 Task: Look for space in Kota Kinabalu, Malaysia from 4th September, 2023 to 10th September, 2023 for 1 adult in price range Rs.9000 to Rs.17000. Place can be private room with 1  bedroom having 1 bed and 1 bathroom. Property type can be house, flat, guest house, hotel. Booking option can be shelf check-in. Required host language is English.
Action: Mouse moved to (457, 98)
Screenshot: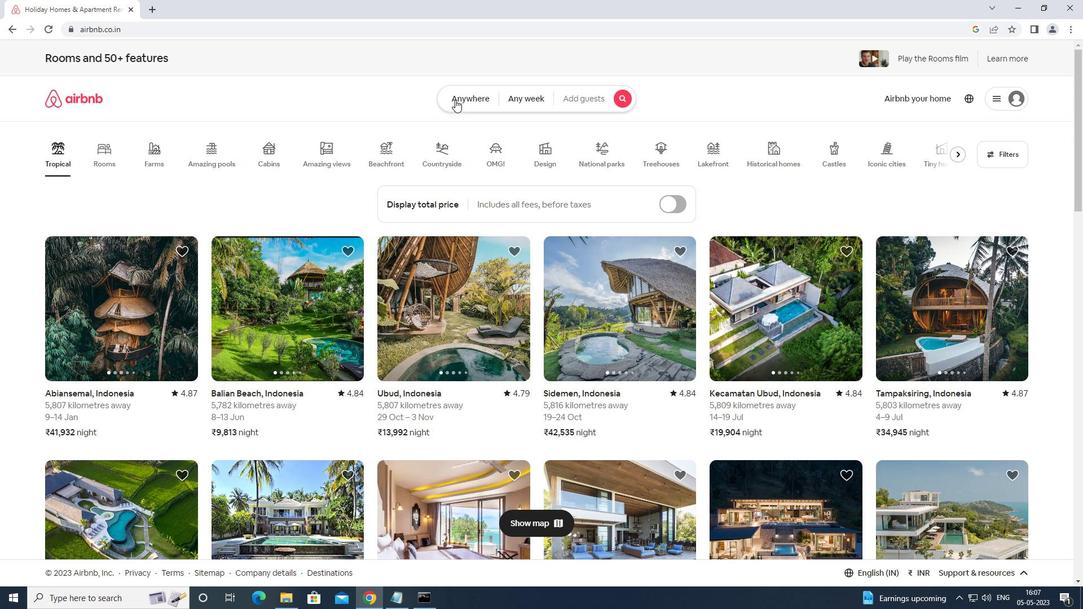 
Action: Mouse pressed left at (457, 98)
Screenshot: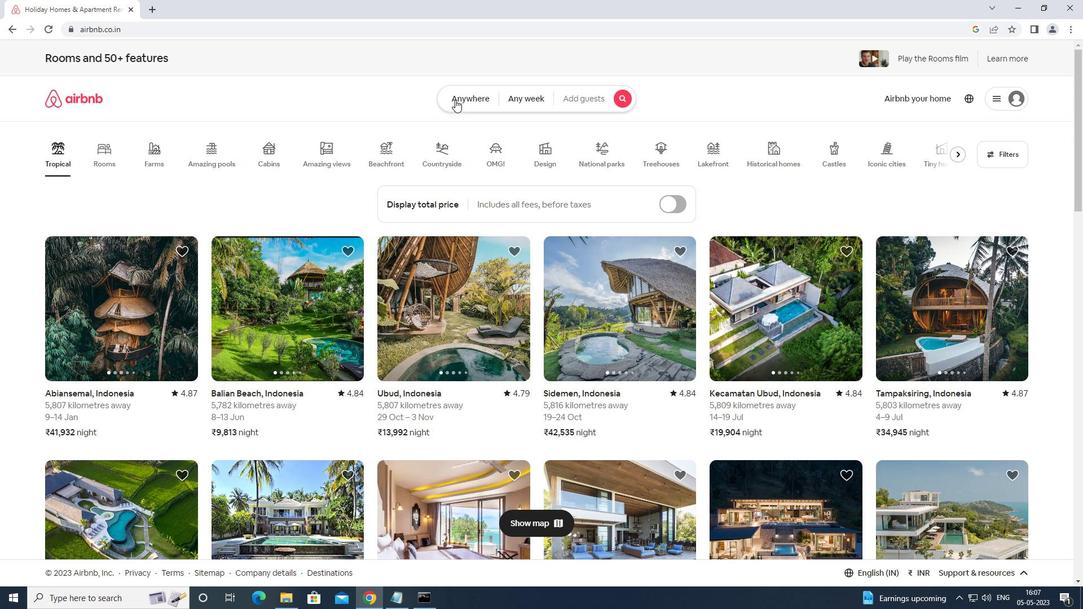 
Action: Mouse moved to (363, 136)
Screenshot: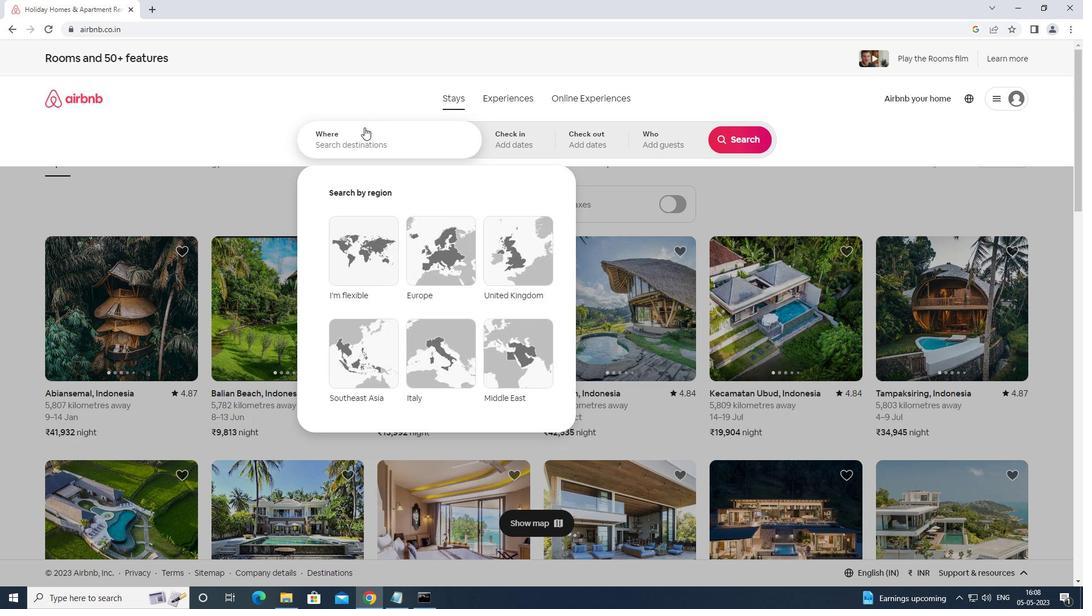 
Action: Mouse pressed left at (363, 136)
Screenshot: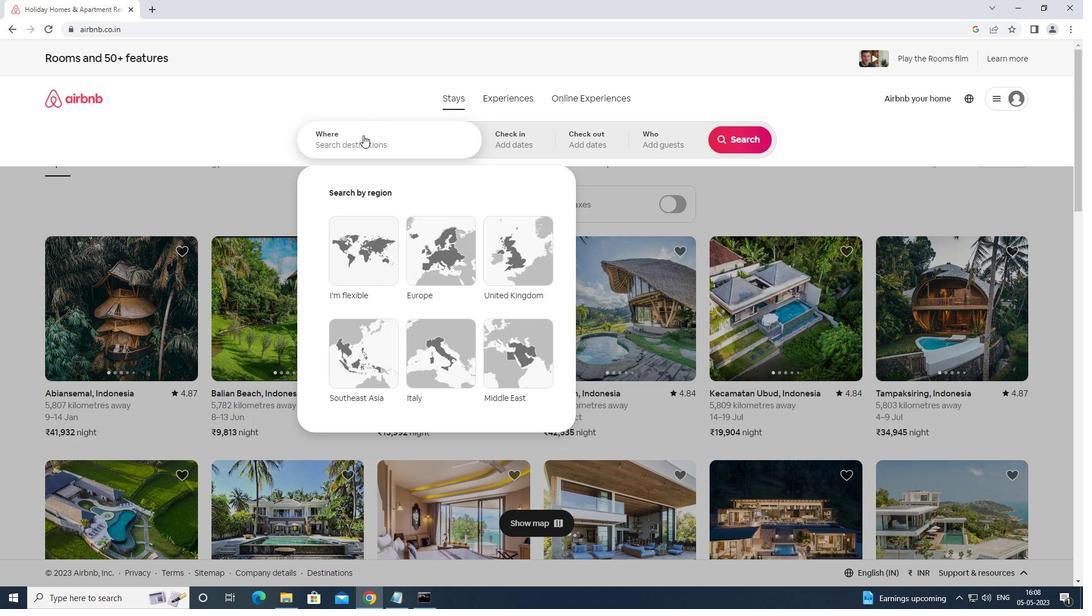 
Action: Mouse moved to (329, 164)
Screenshot: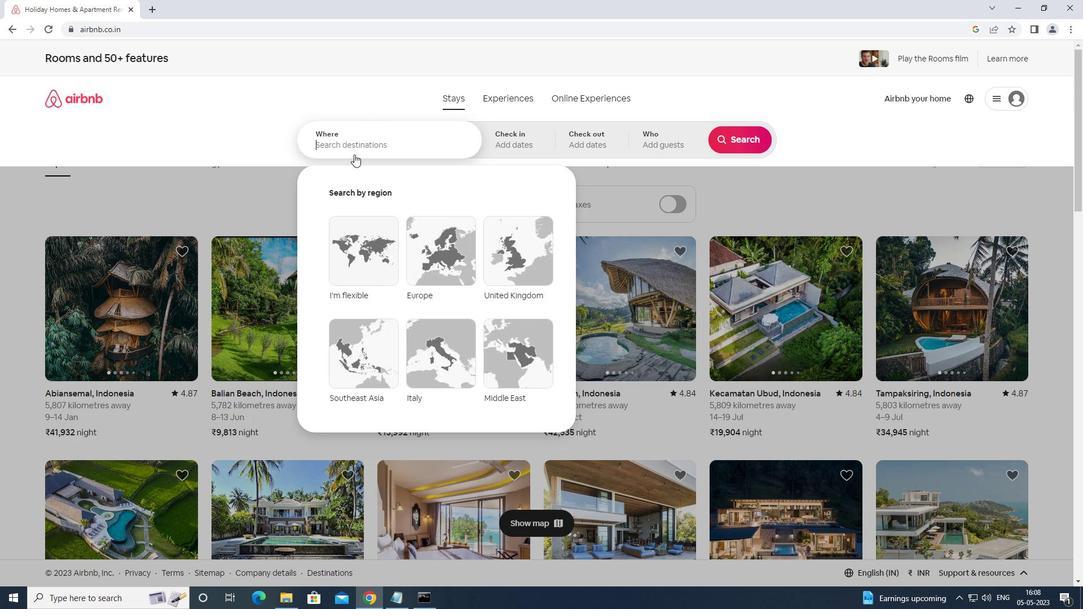 
Action: Key pressed <Key.shift>KOTA<Key.space>KINABALU<Key.space>MALAUSIA<Key.enter>
Screenshot: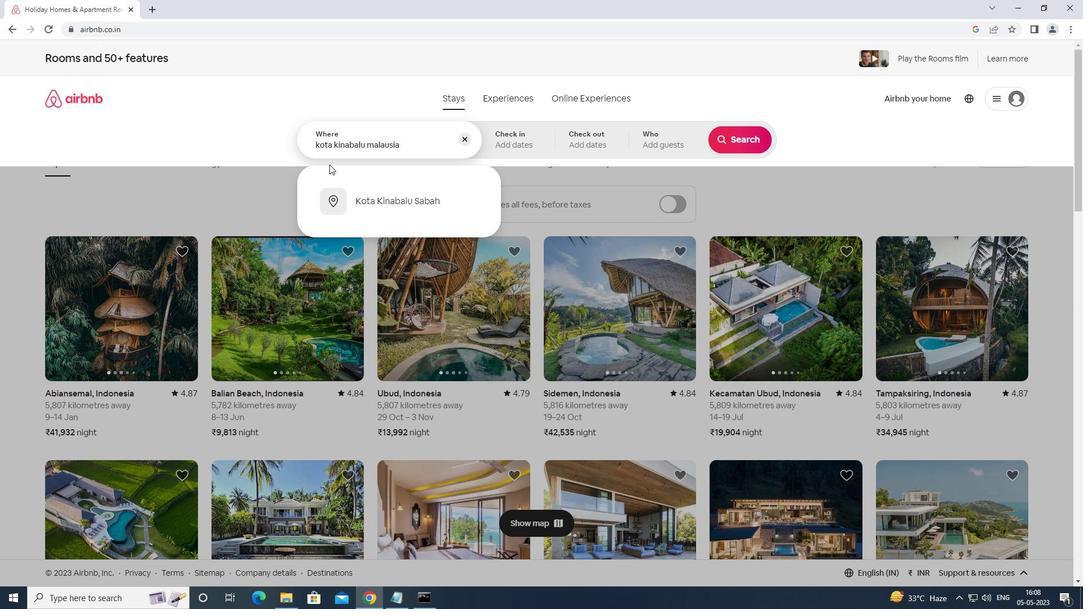 
Action: Mouse moved to (740, 222)
Screenshot: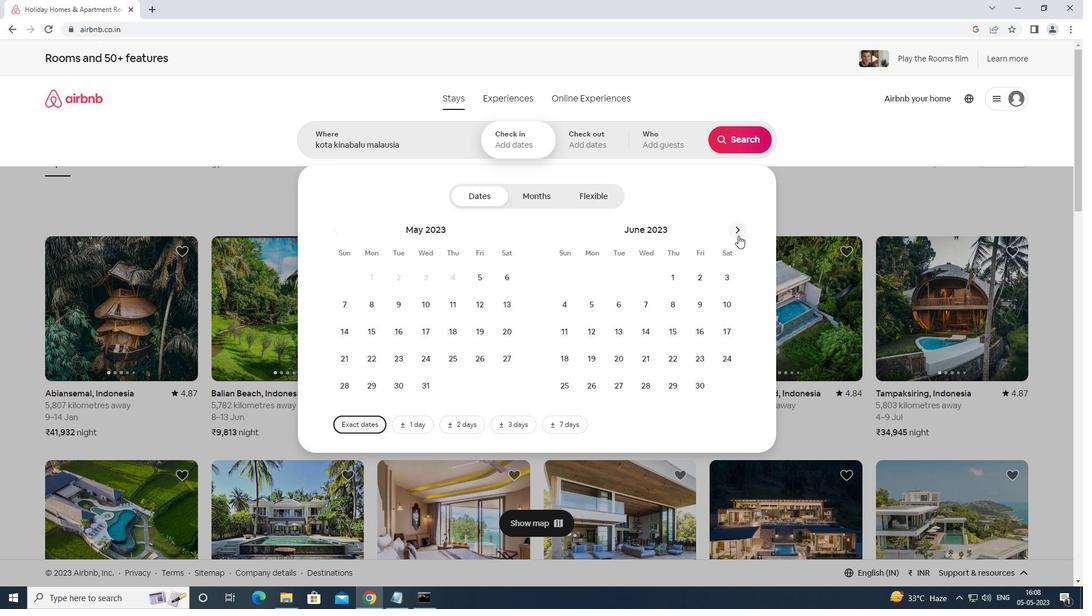
Action: Mouse pressed left at (740, 222)
Screenshot: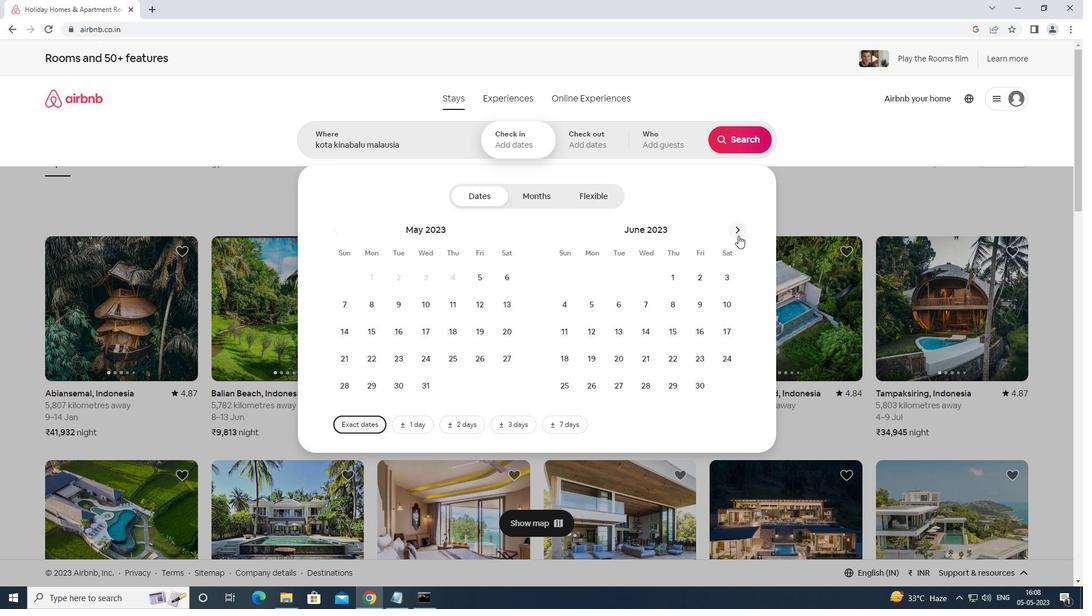 
Action: Mouse moved to (740, 222)
Screenshot: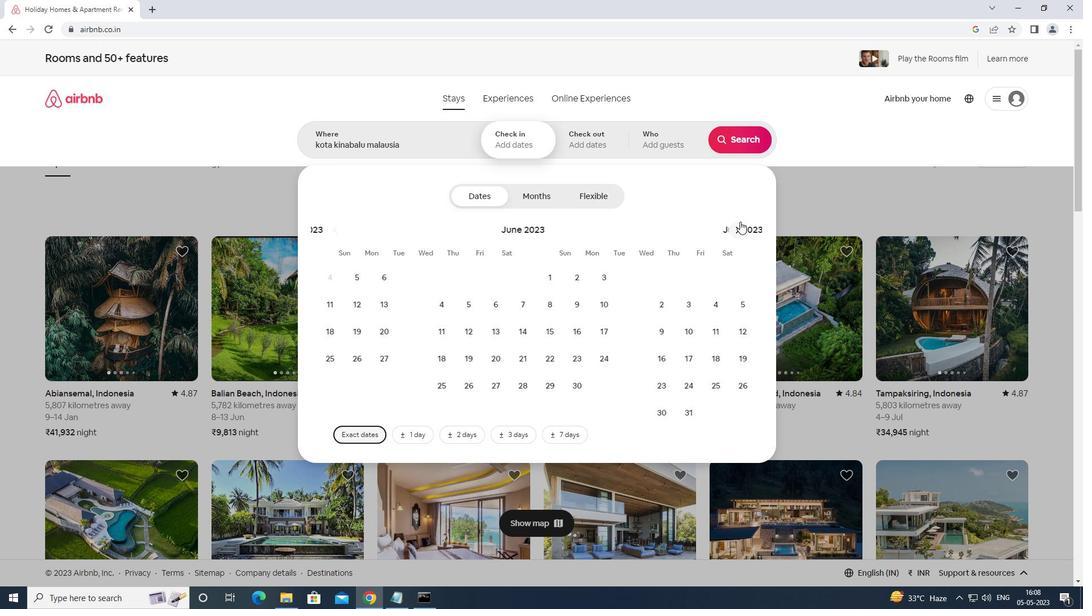 
Action: Mouse pressed left at (740, 222)
Screenshot: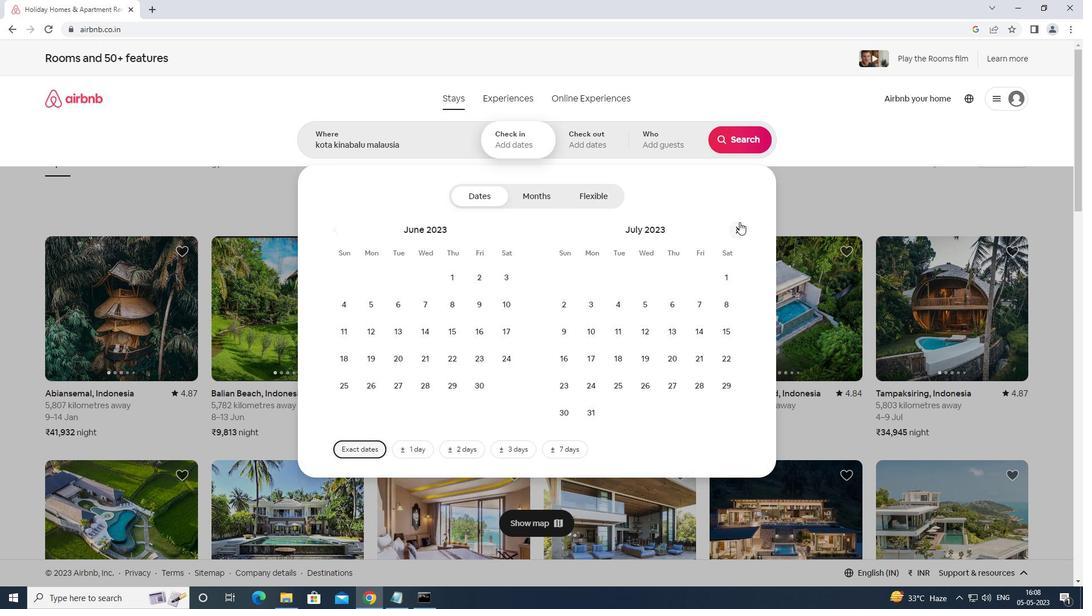 
Action: Mouse pressed left at (740, 222)
Screenshot: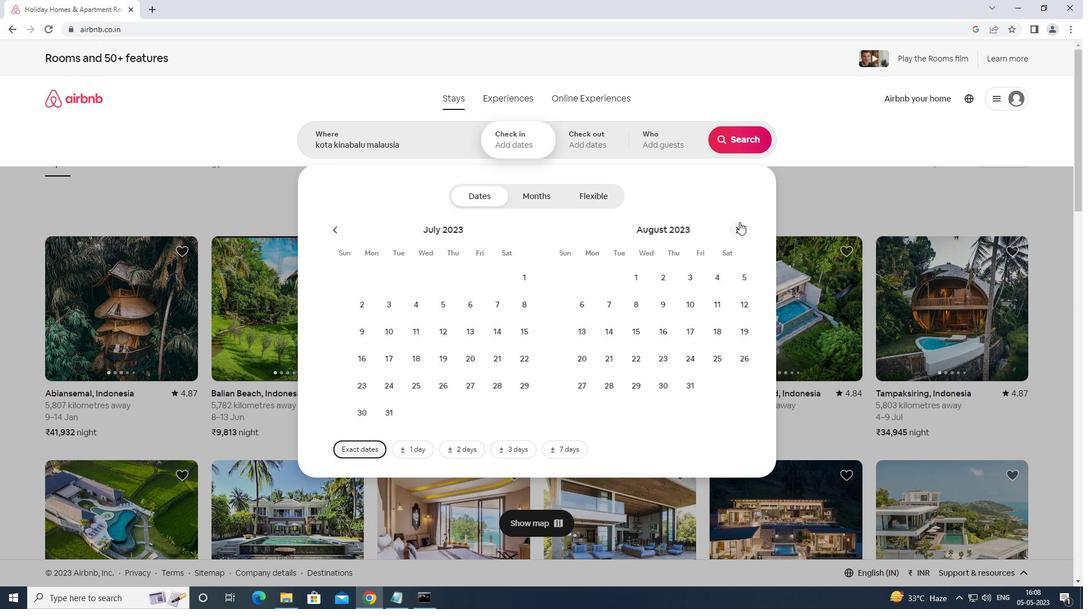 
Action: Mouse moved to (593, 301)
Screenshot: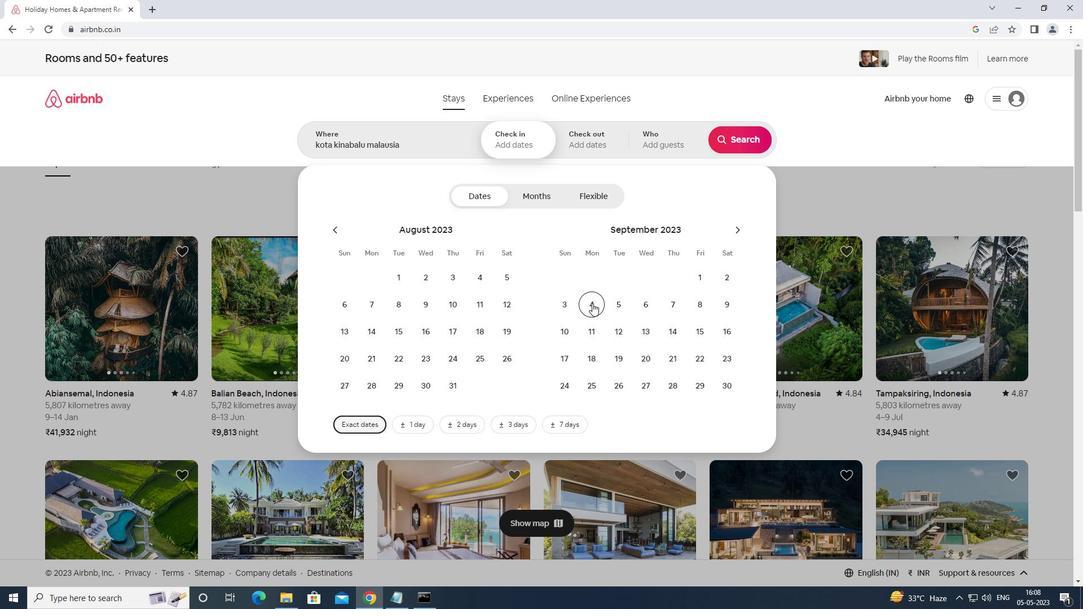 
Action: Mouse pressed left at (593, 301)
Screenshot: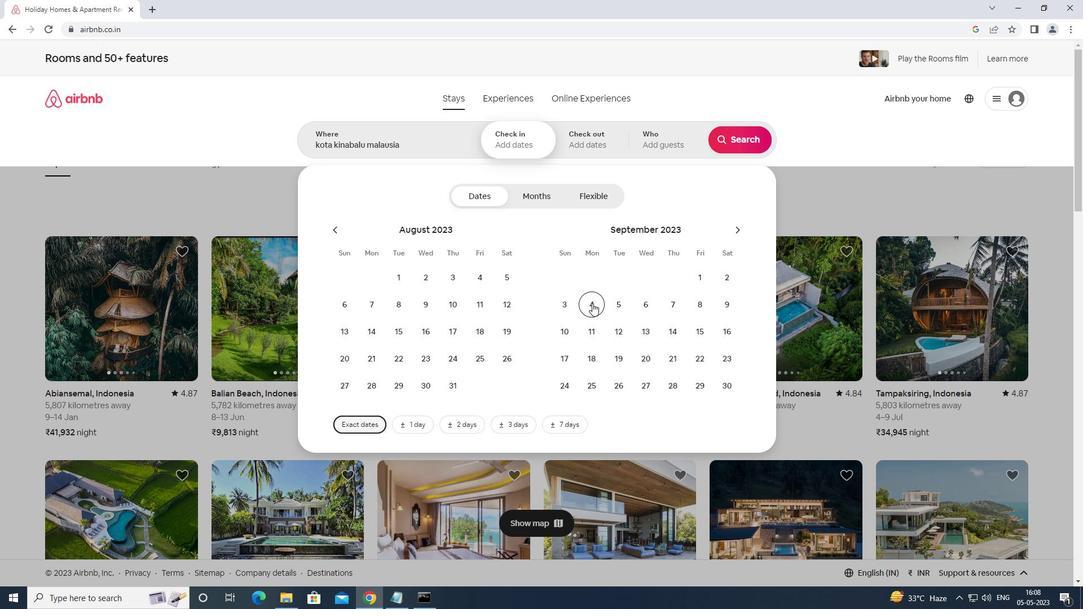 
Action: Mouse moved to (564, 325)
Screenshot: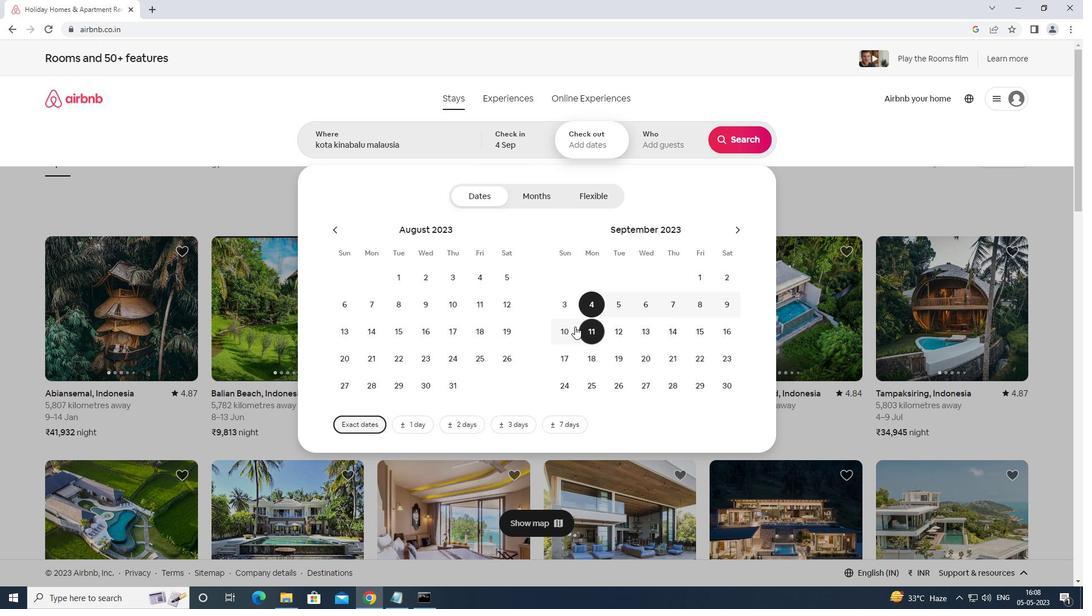 
Action: Mouse pressed left at (564, 325)
Screenshot: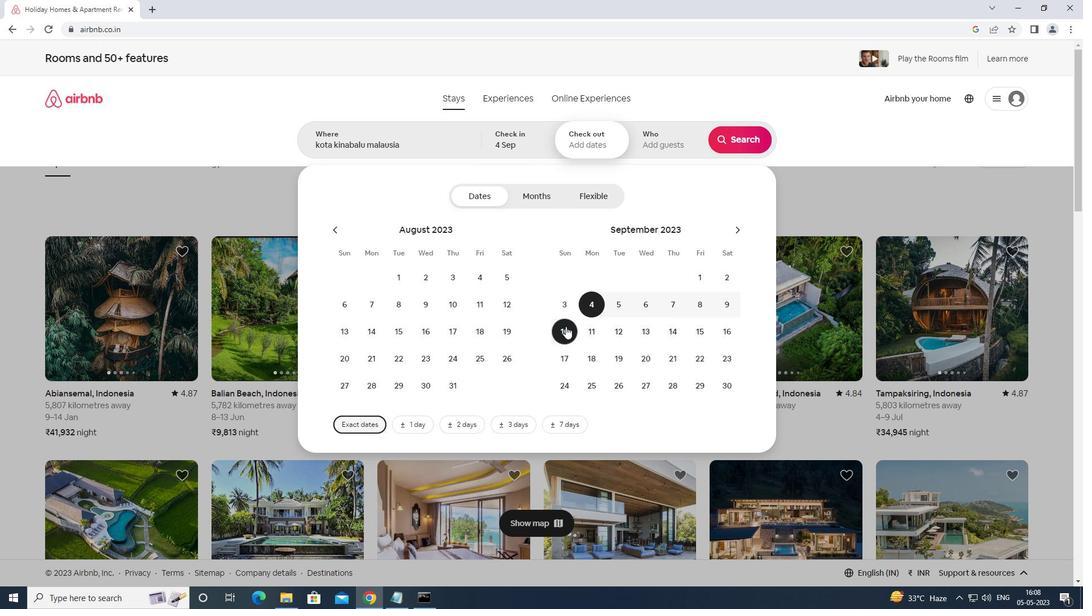 
Action: Mouse moved to (662, 141)
Screenshot: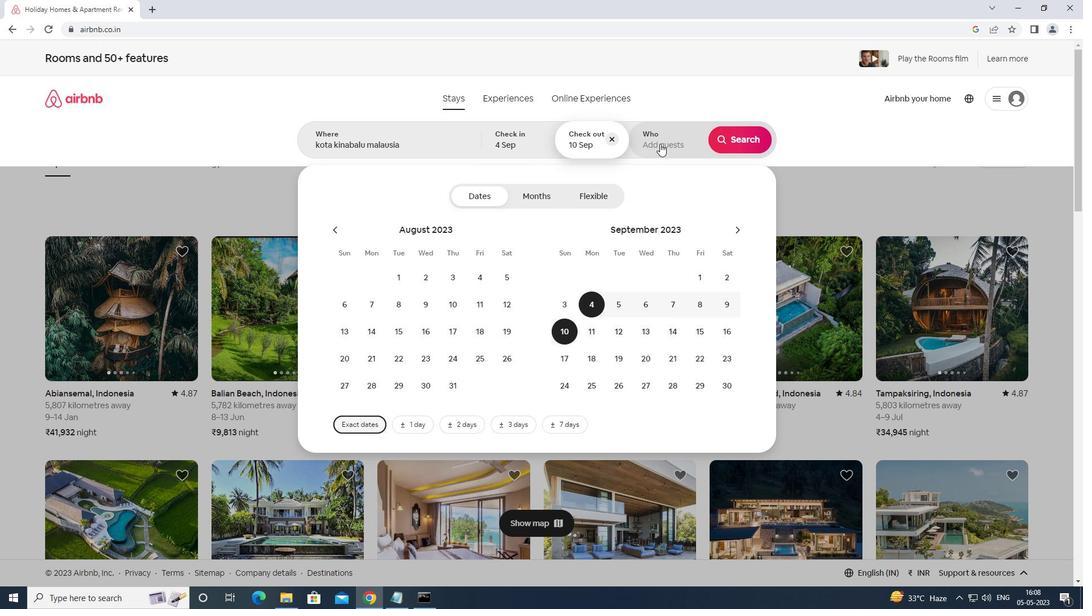 
Action: Mouse pressed left at (662, 141)
Screenshot: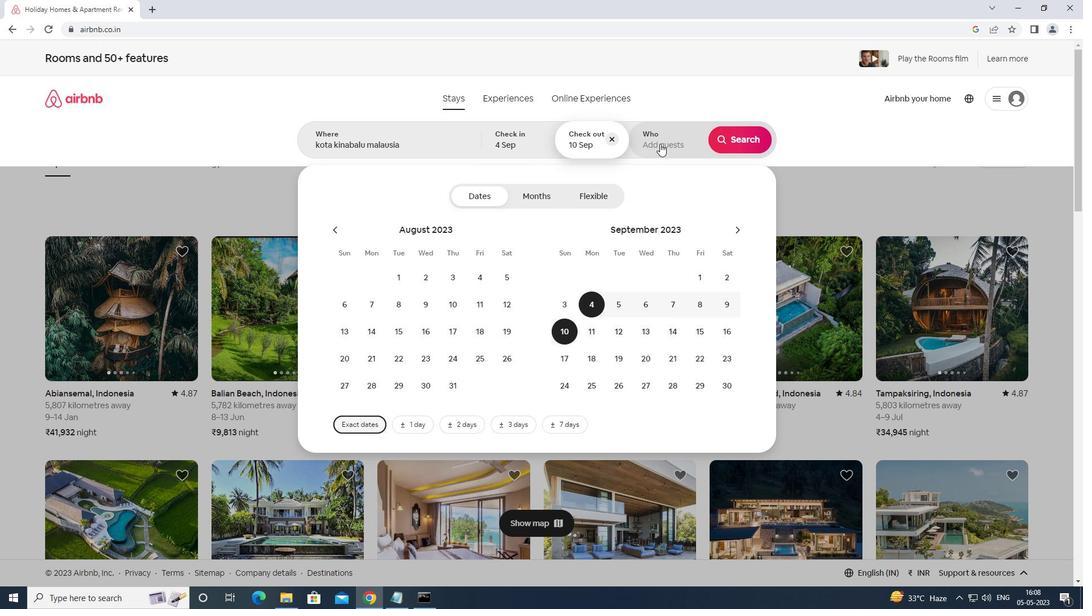 
Action: Mouse moved to (738, 199)
Screenshot: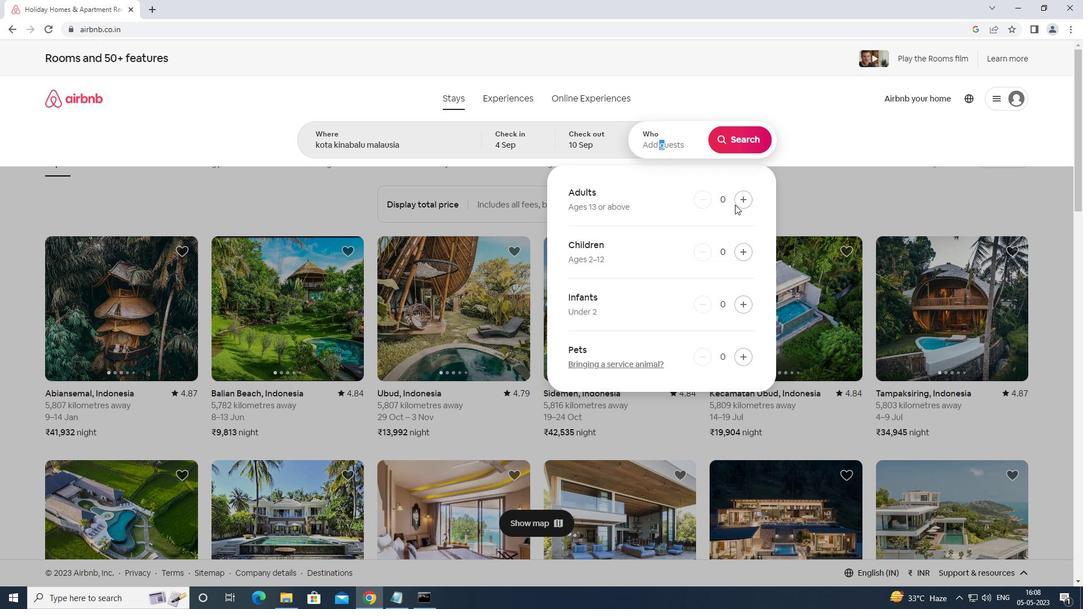 
Action: Mouse pressed left at (738, 199)
Screenshot: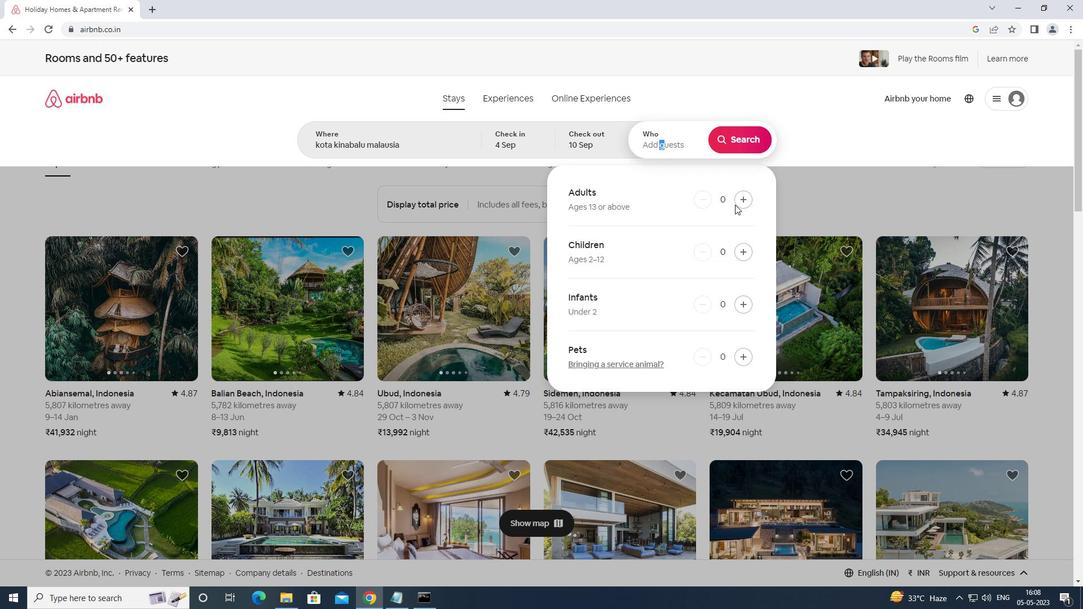 
Action: Mouse moved to (740, 138)
Screenshot: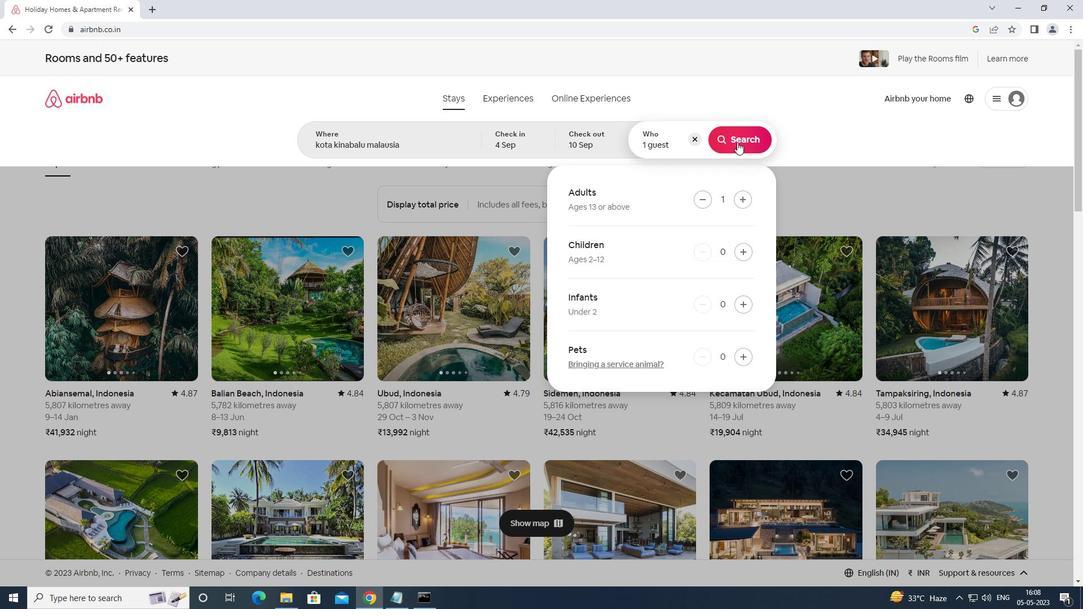
Action: Mouse pressed left at (740, 138)
Screenshot: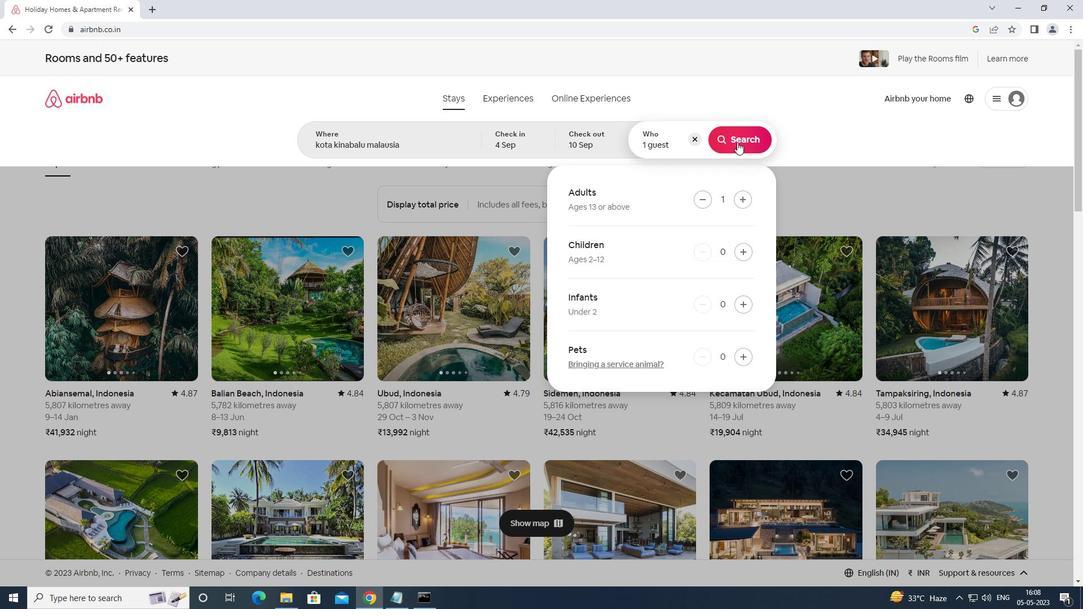 
Action: Mouse moved to (1040, 116)
Screenshot: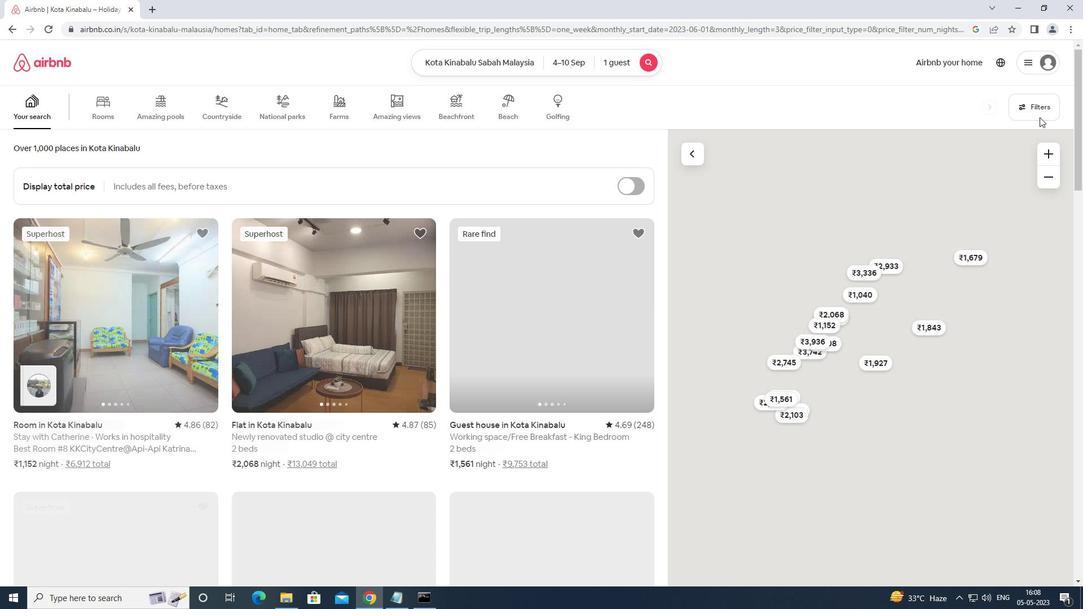 
Action: Mouse pressed left at (1040, 116)
Screenshot: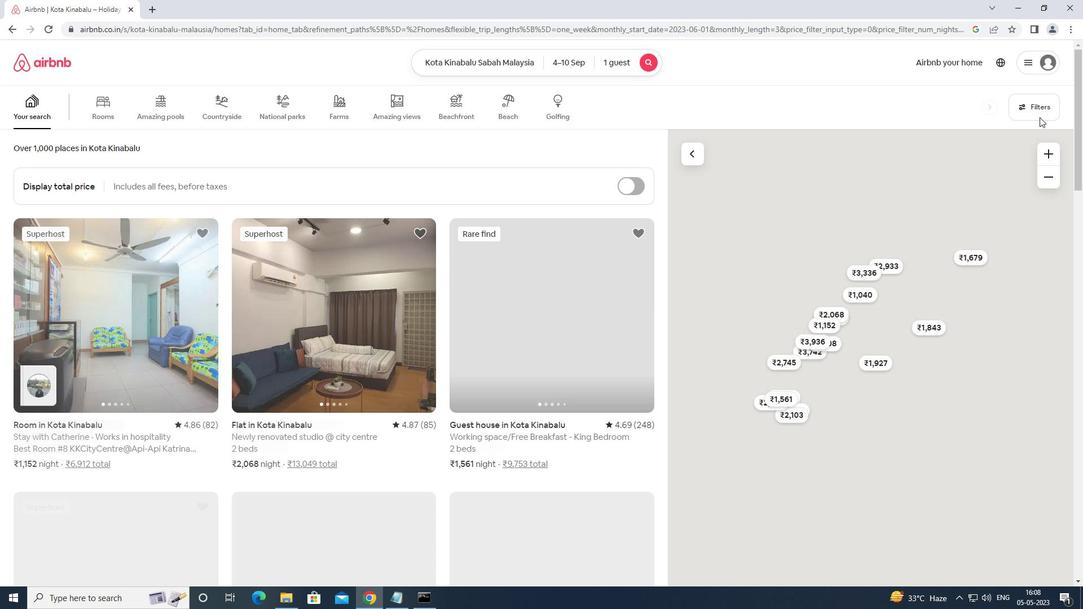 
Action: Mouse moved to (412, 378)
Screenshot: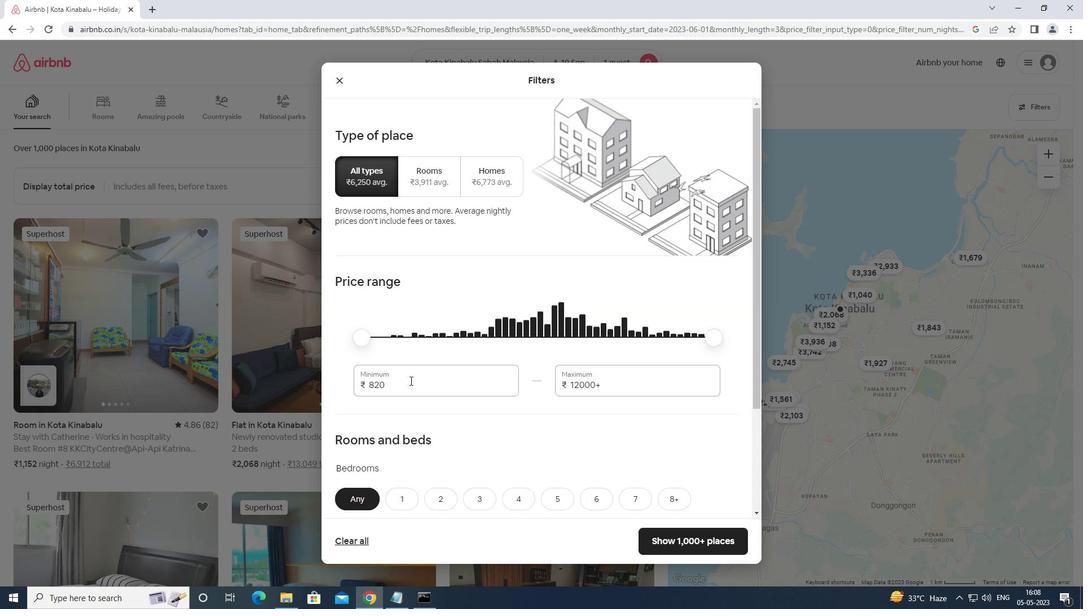 
Action: Mouse pressed left at (412, 378)
Screenshot: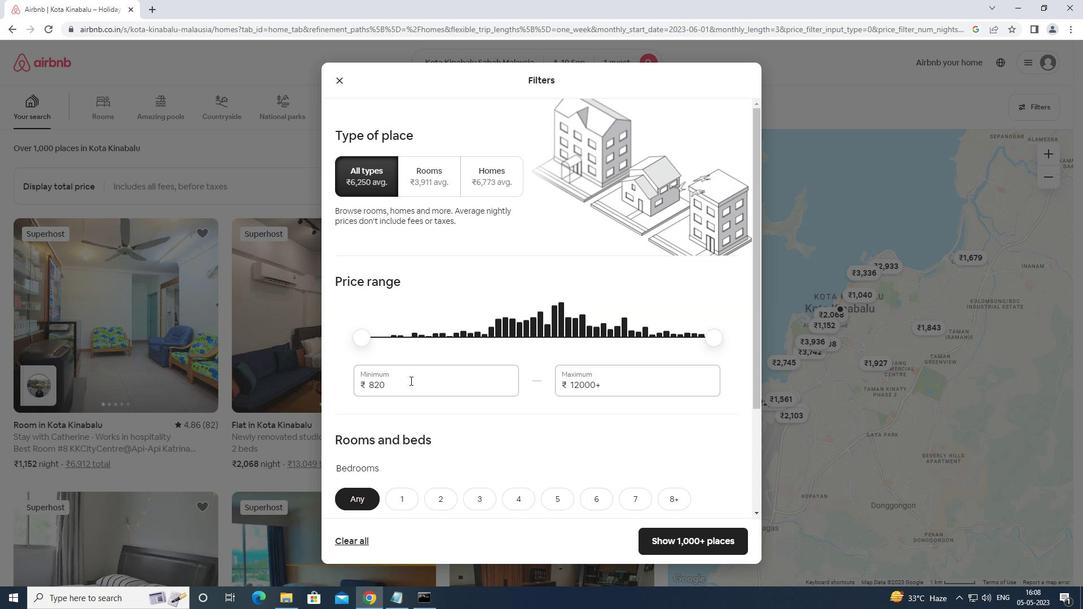 
Action: Mouse moved to (374, 370)
Screenshot: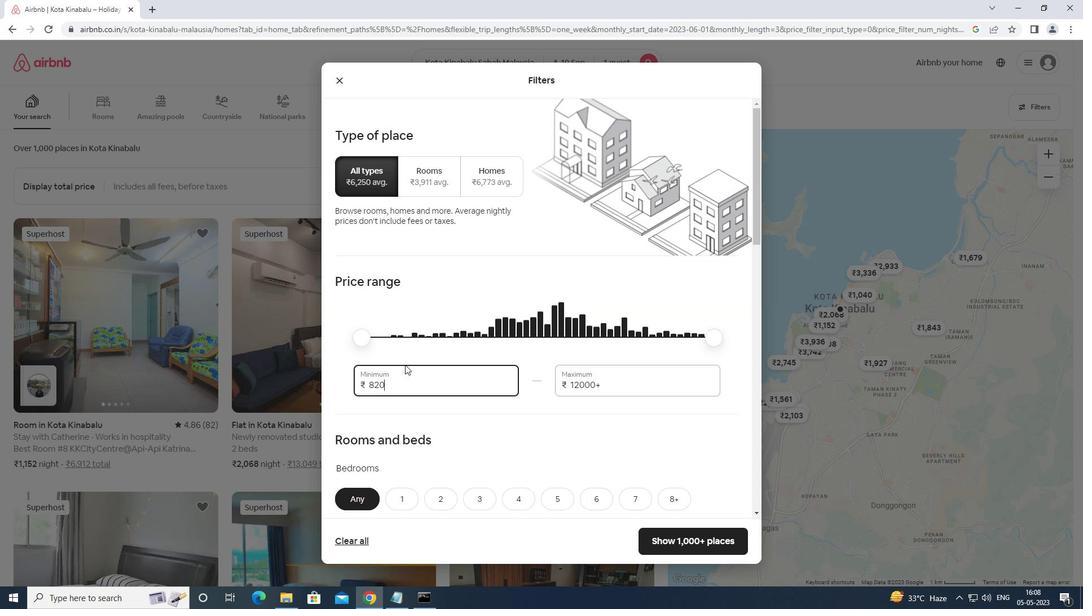 
Action: Key pressed <Key.backspace><Key.backspace><Key.backspace><Key.backspace><Key.backspace><Key.backspace><Key.backspace><Key.backspace><Key.backspace><Key.backspace>9000
Screenshot: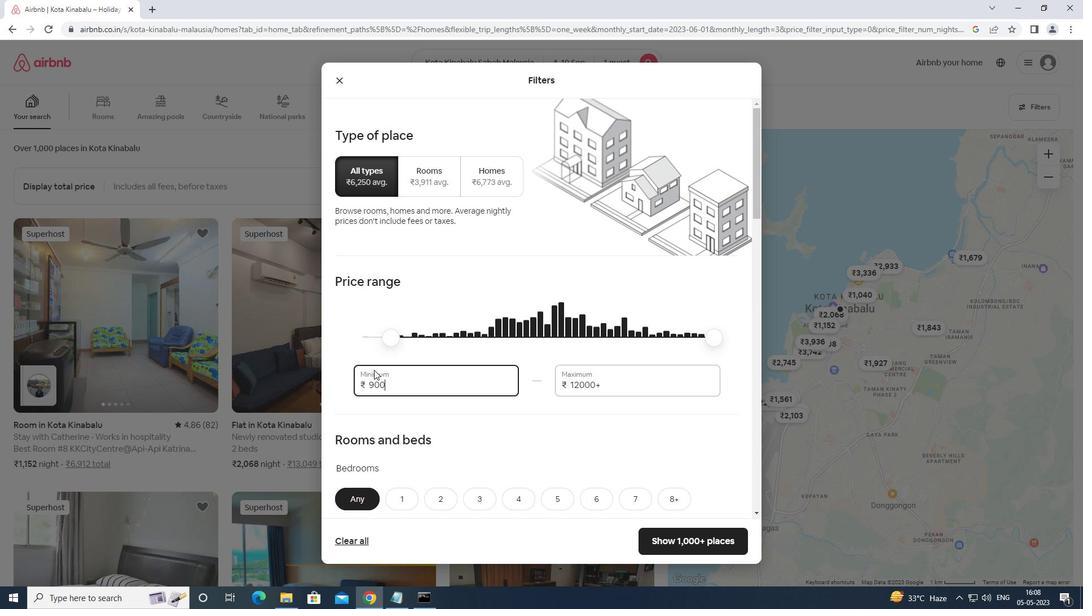 
Action: Mouse moved to (616, 379)
Screenshot: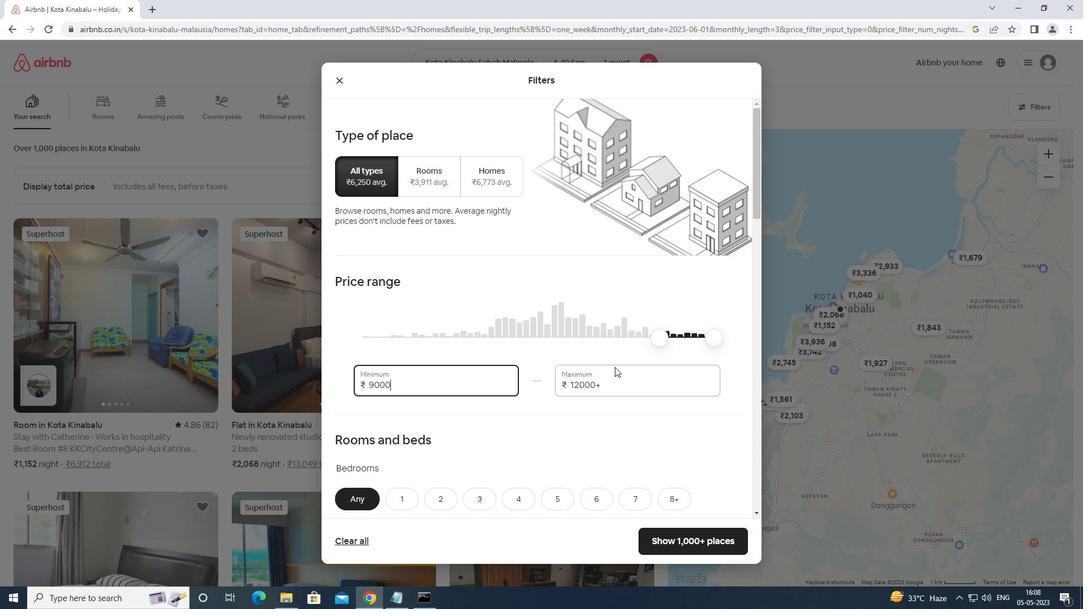 
Action: Mouse pressed left at (616, 379)
Screenshot: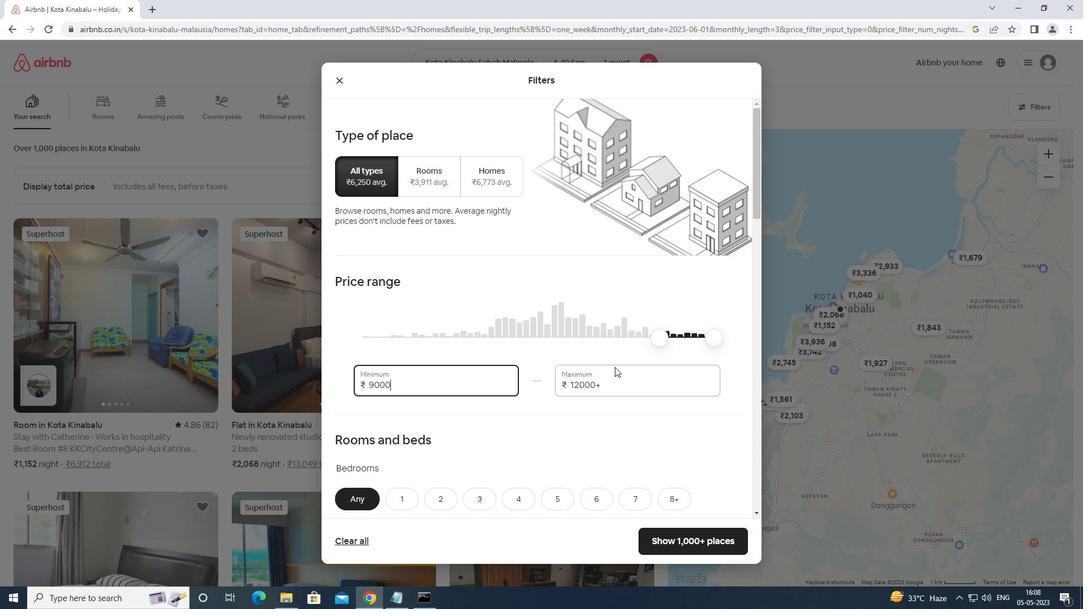 
Action: Mouse moved to (635, 351)
Screenshot: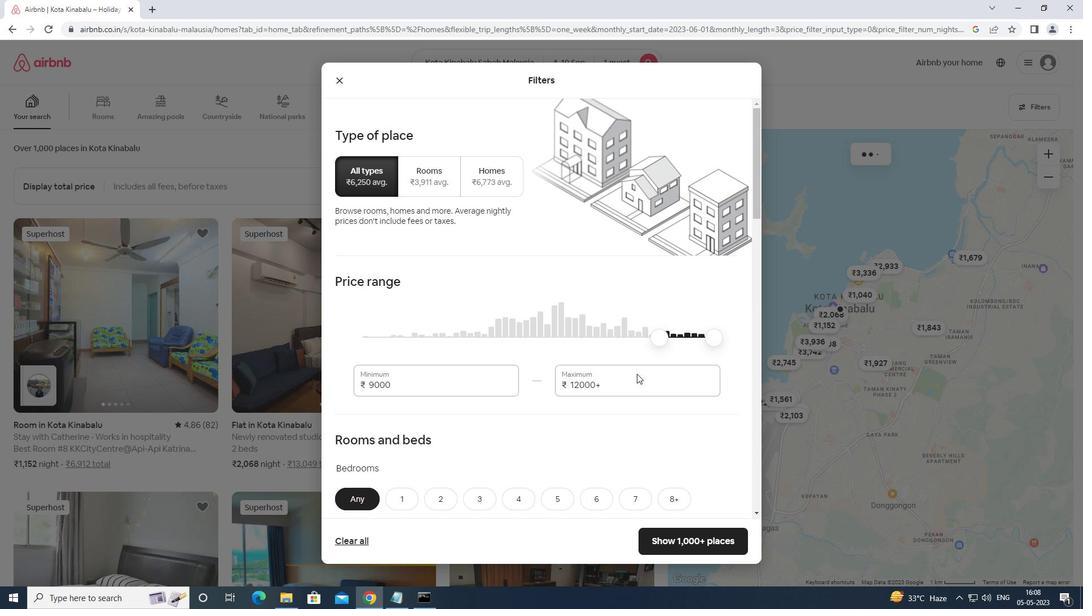 
Action: Key pressed <Key.backspace><Key.backspace><Key.backspace><Key.backspace><Key.backspace><Key.backspace><Key.backspace><Key.backspace><Key.backspace><Key.backspace><Key.backspace><Key.backspace><Key.backspace><Key.backspace>17000
Screenshot: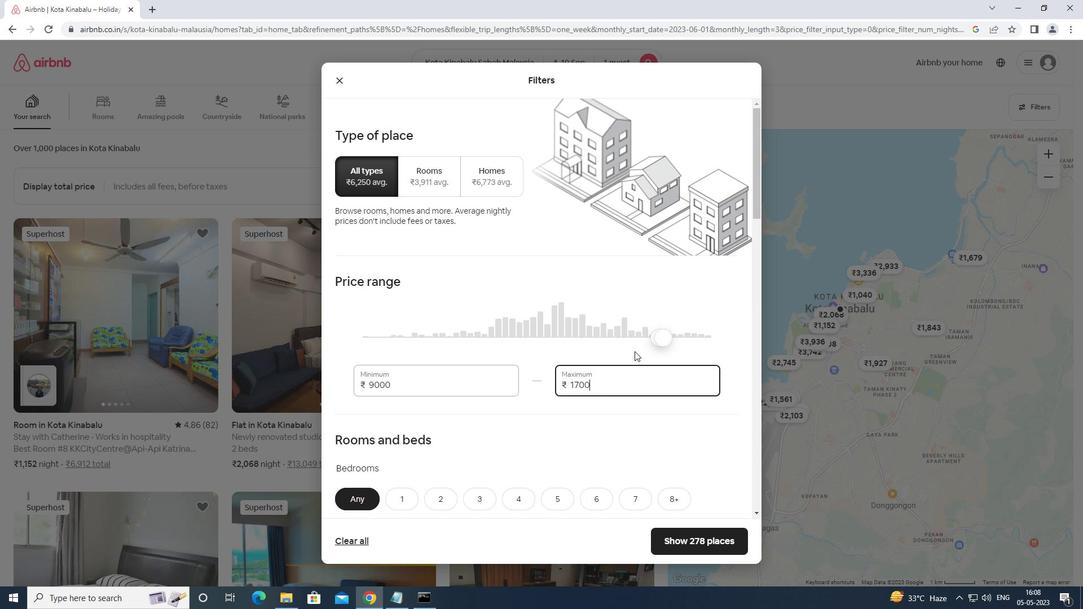 
Action: Mouse moved to (607, 342)
Screenshot: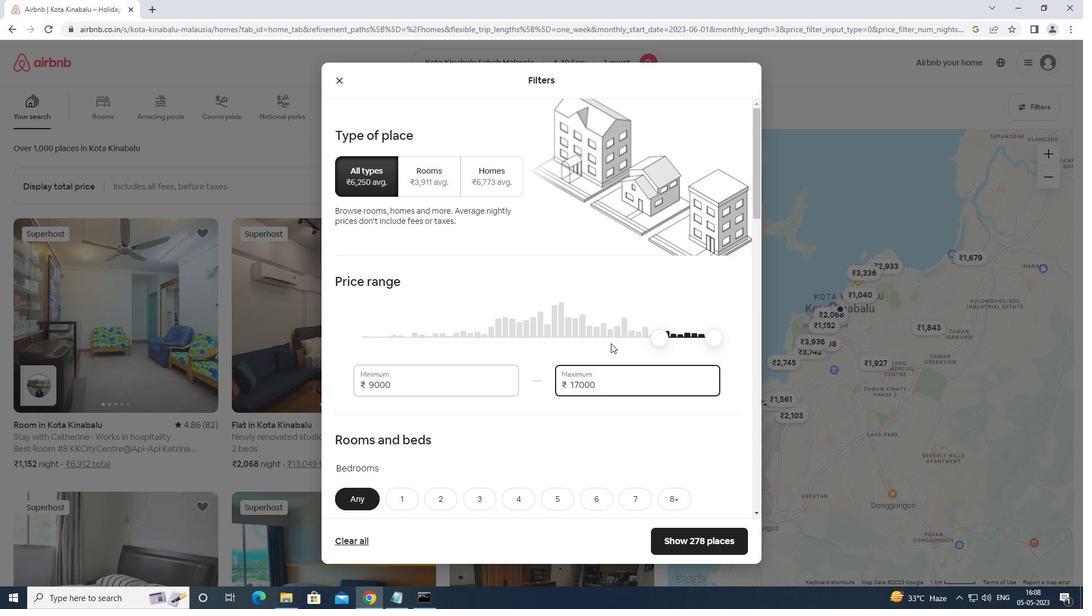 
Action: Mouse scrolled (607, 341) with delta (0, 0)
Screenshot: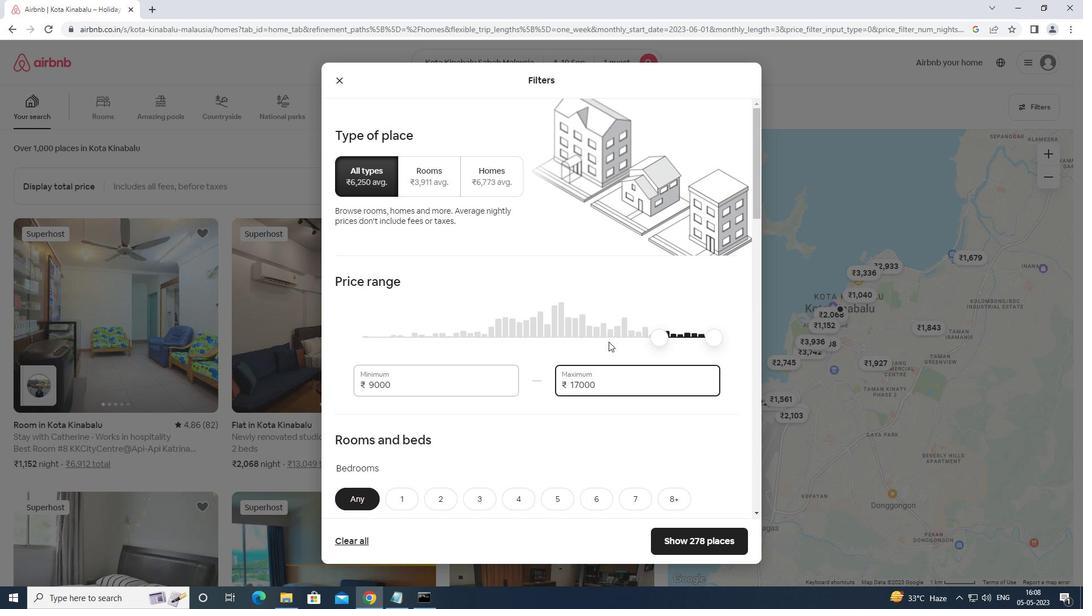 
Action: Mouse scrolled (607, 341) with delta (0, 0)
Screenshot: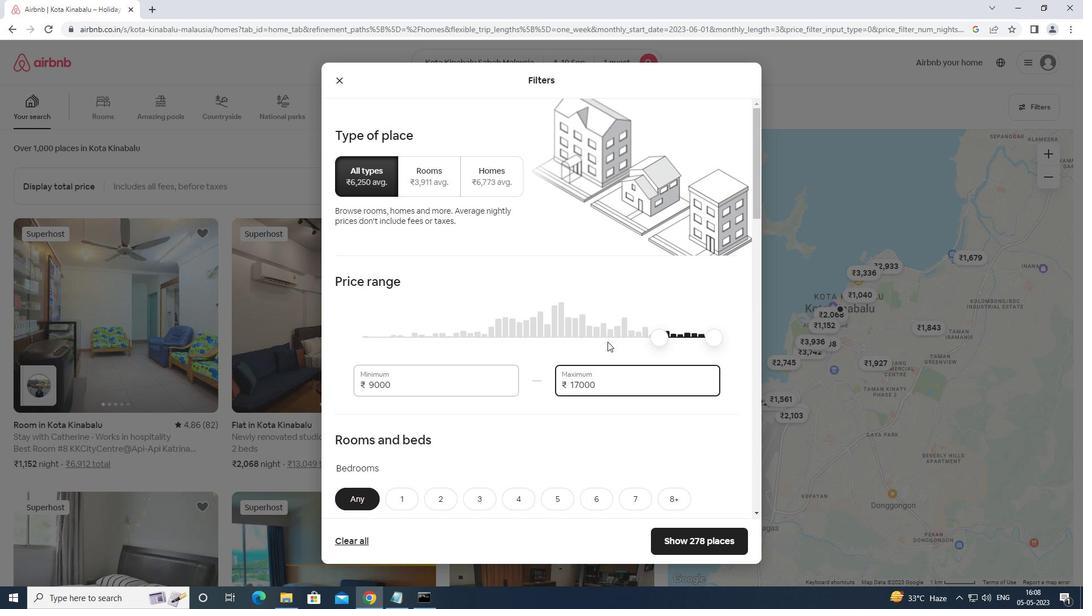 
Action: Mouse scrolled (607, 341) with delta (0, 0)
Screenshot: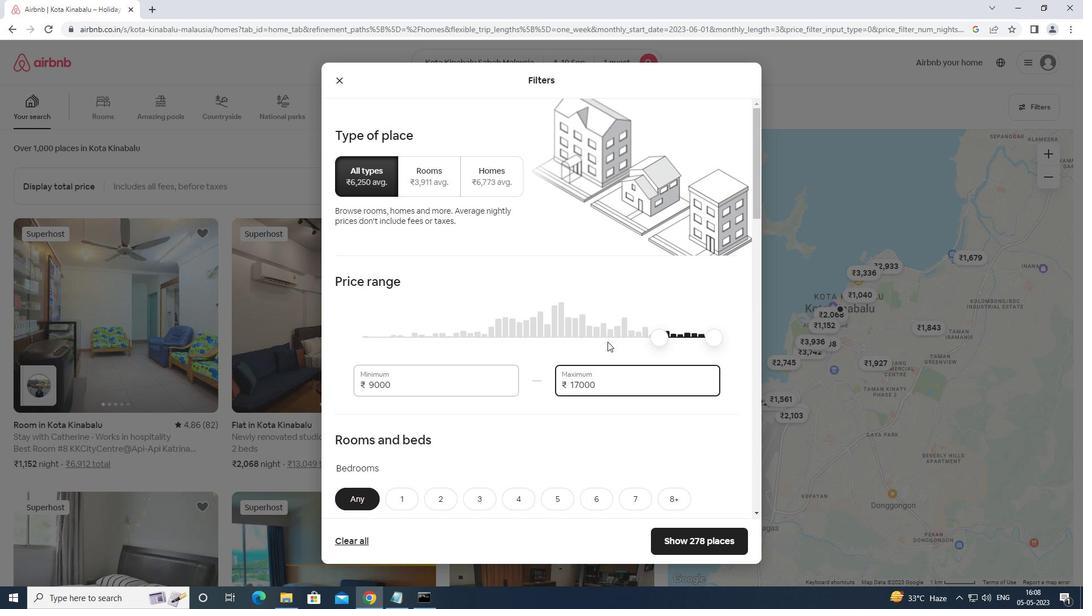 
Action: Mouse moved to (609, 340)
Screenshot: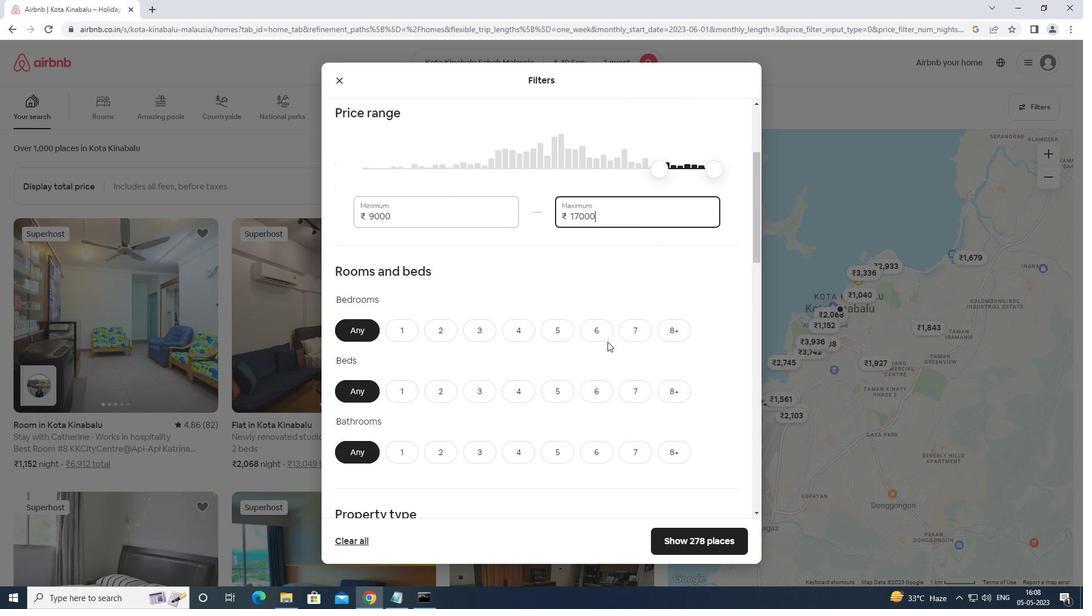 
Action: Mouse scrolled (609, 340) with delta (0, 0)
Screenshot: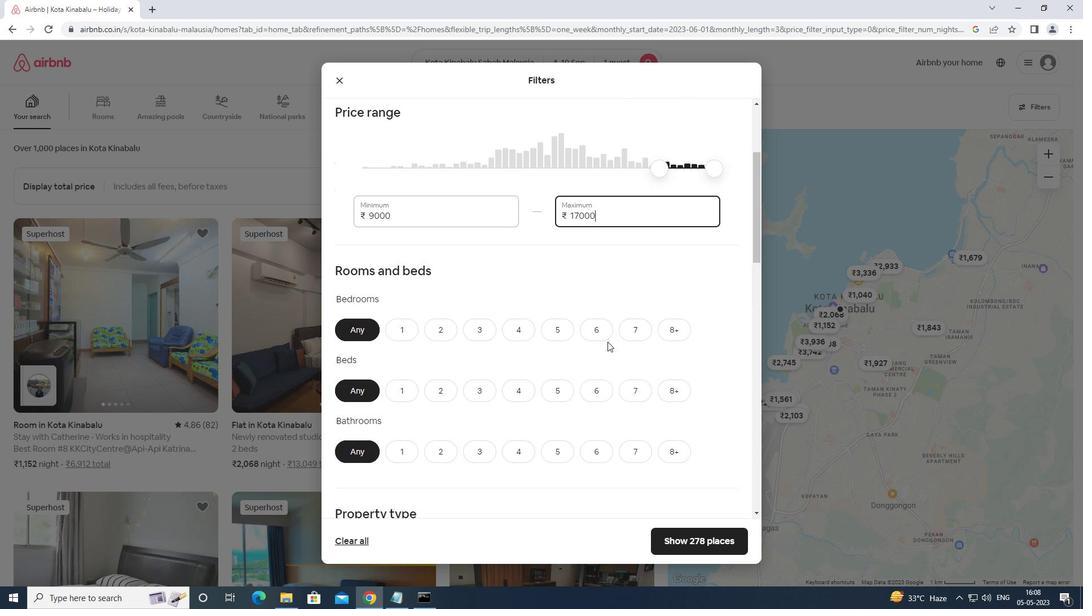 
Action: Mouse scrolled (609, 340) with delta (0, 0)
Screenshot: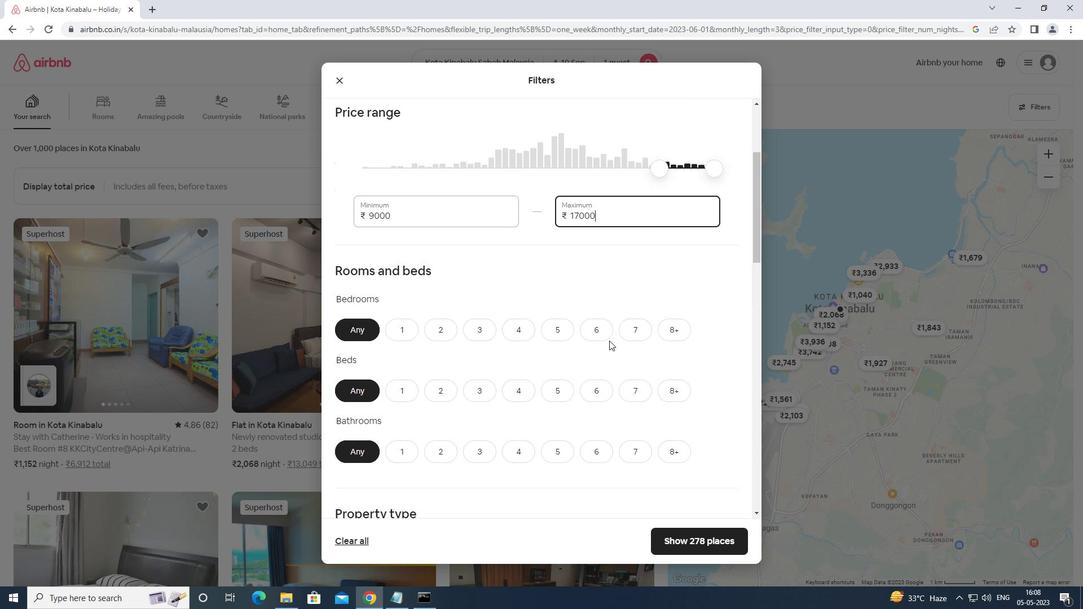 
Action: Mouse moved to (403, 219)
Screenshot: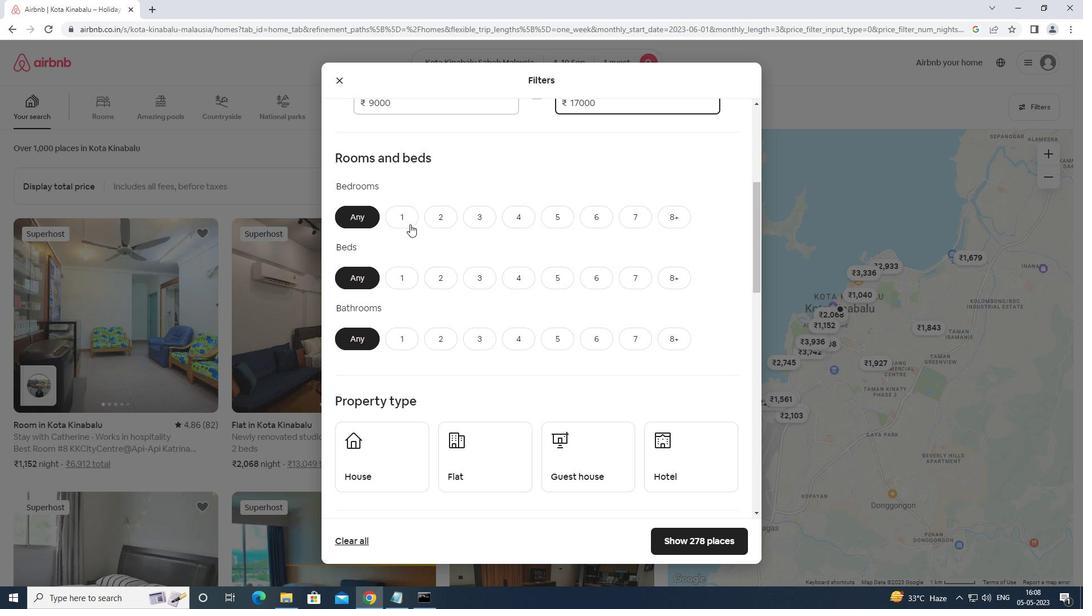 
Action: Mouse pressed left at (403, 219)
Screenshot: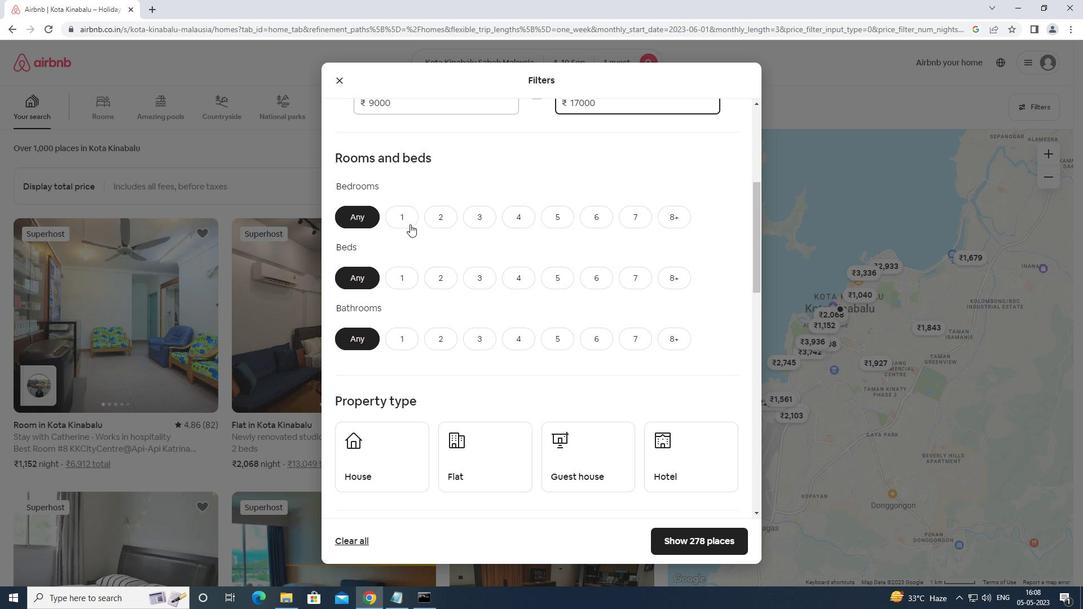 
Action: Mouse moved to (399, 278)
Screenshot: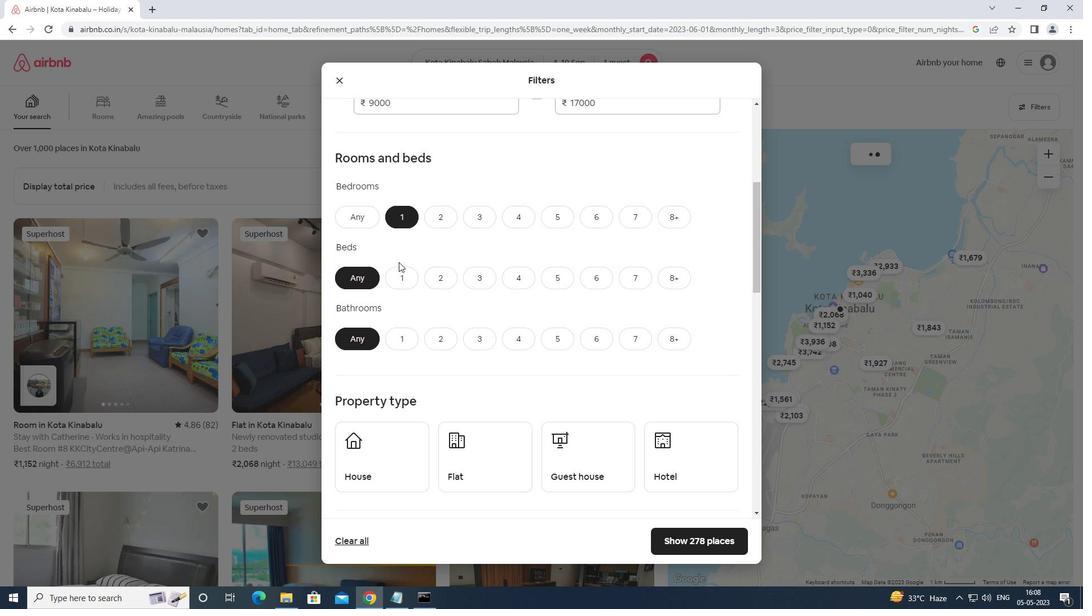 
Action: Mouse pressed left at (399, 278)
Screenshot: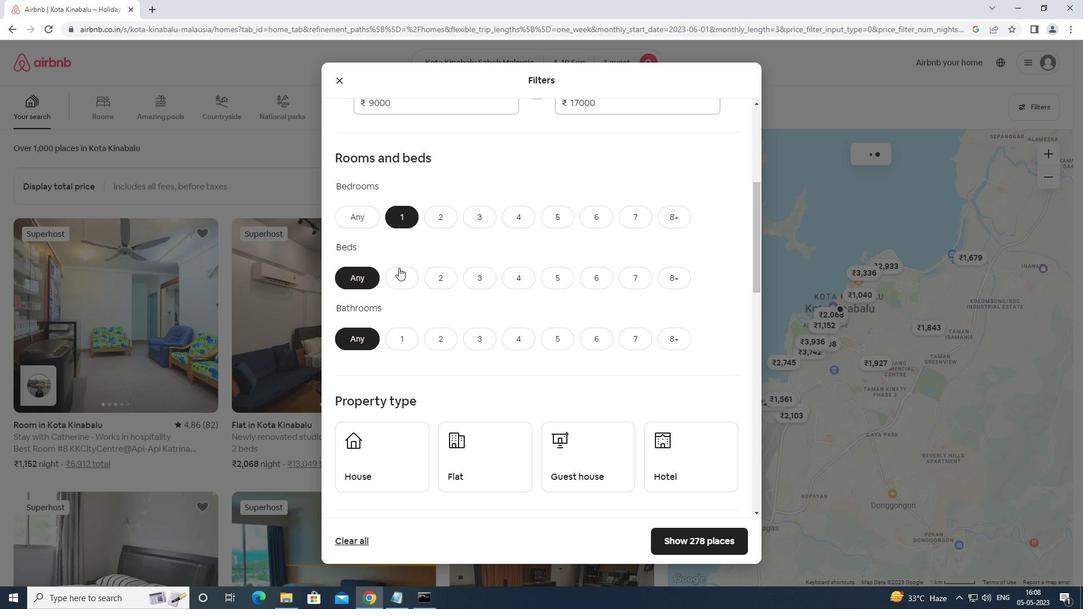 
Action: Mouse moved to (395, 340)
Screenshot: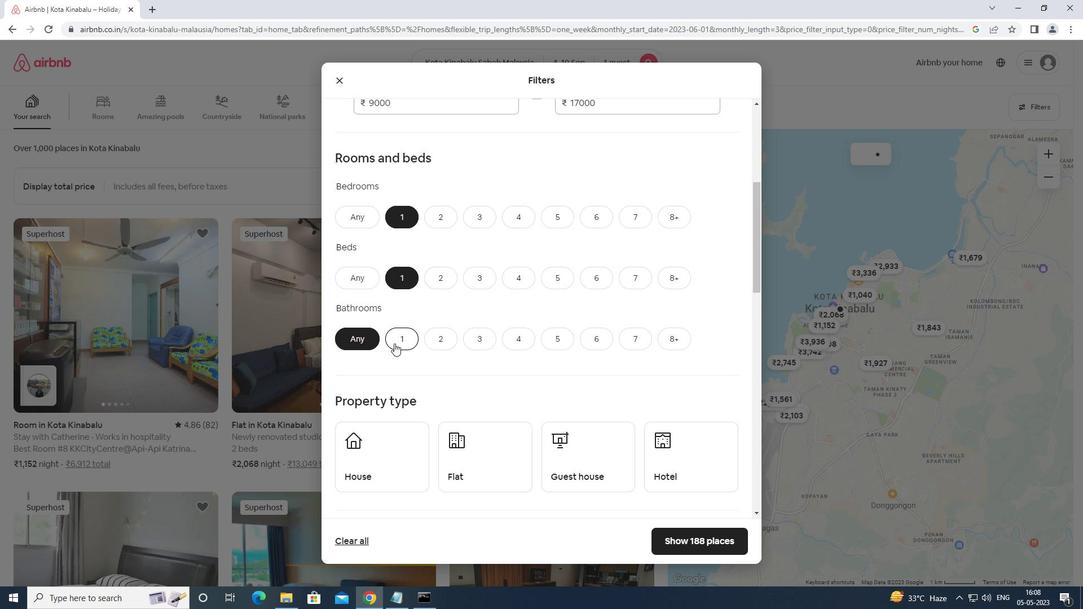 
Action: Mouse pressed left at (395, 340)
Screenshot: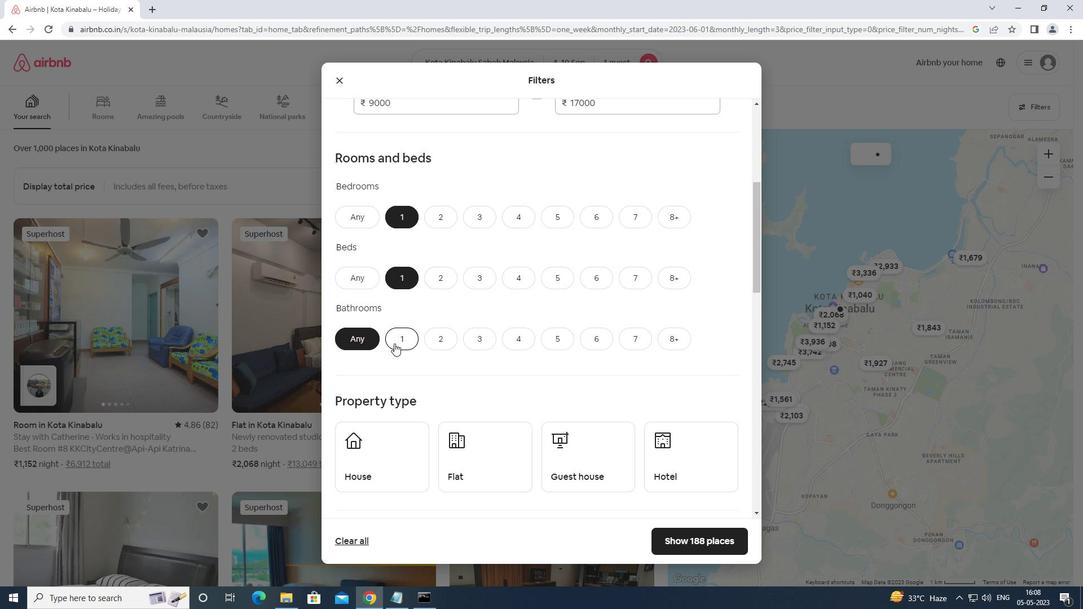 
Action: Mouse moved to (396, 340)
Screenshot: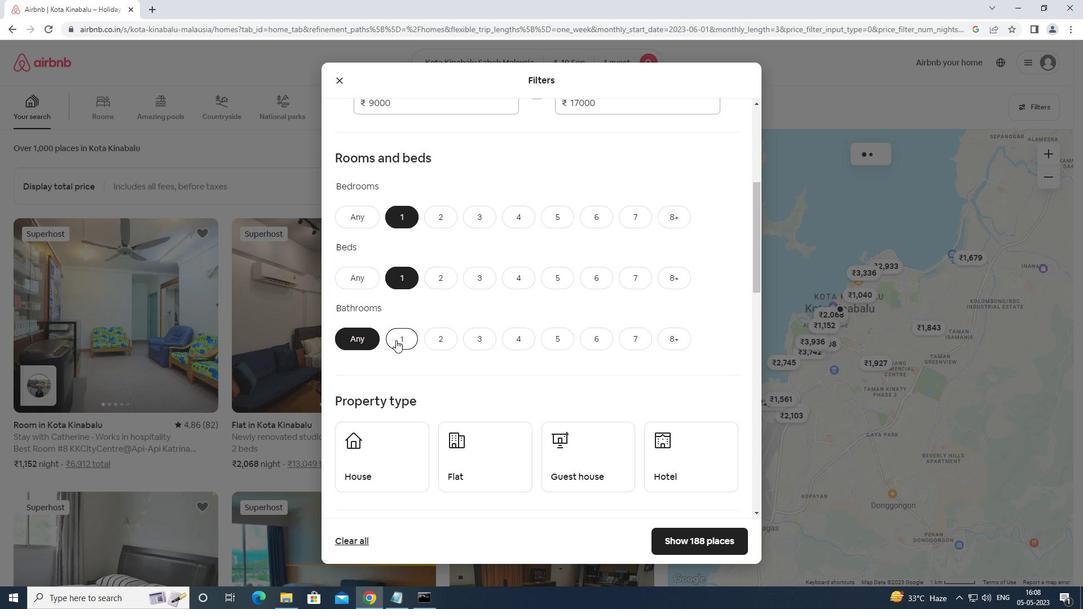 
Action: Mouse scrolled (396, 339) with delta (0, 0)
Screenshot: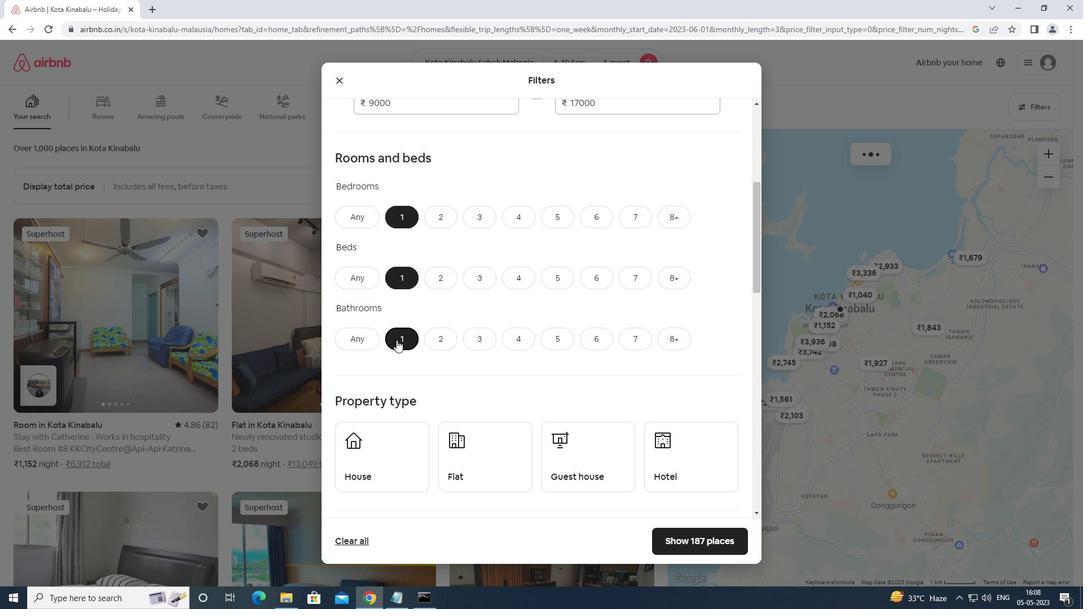 
Action: Mouse scrolled (396, 339) with delta (0, 0)
Screenshot: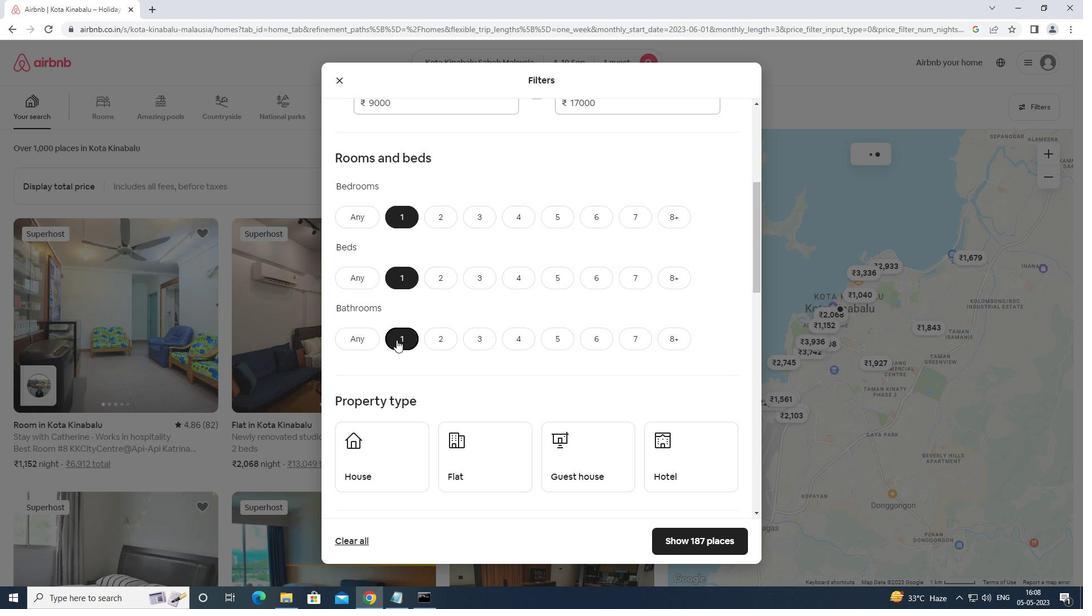 
Action: Mouse scrolled (396, 339) with delta (0, 0)
Screenshot: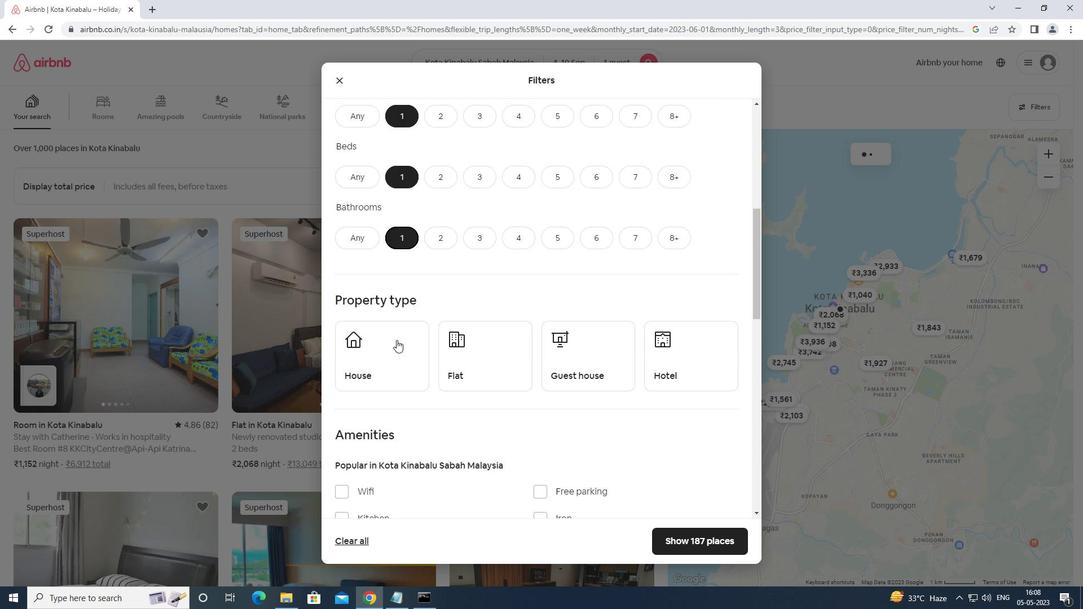 
Action: Mouse moved to (395, 285)
Screenshot: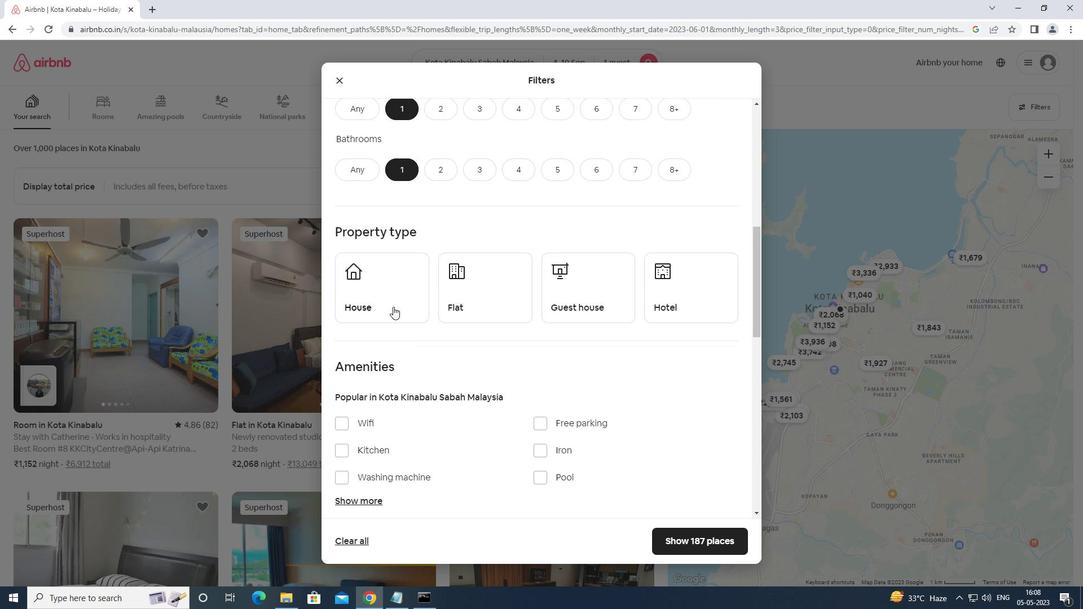 
Action: Mouse pressed left at (395, 285)
Screenshot: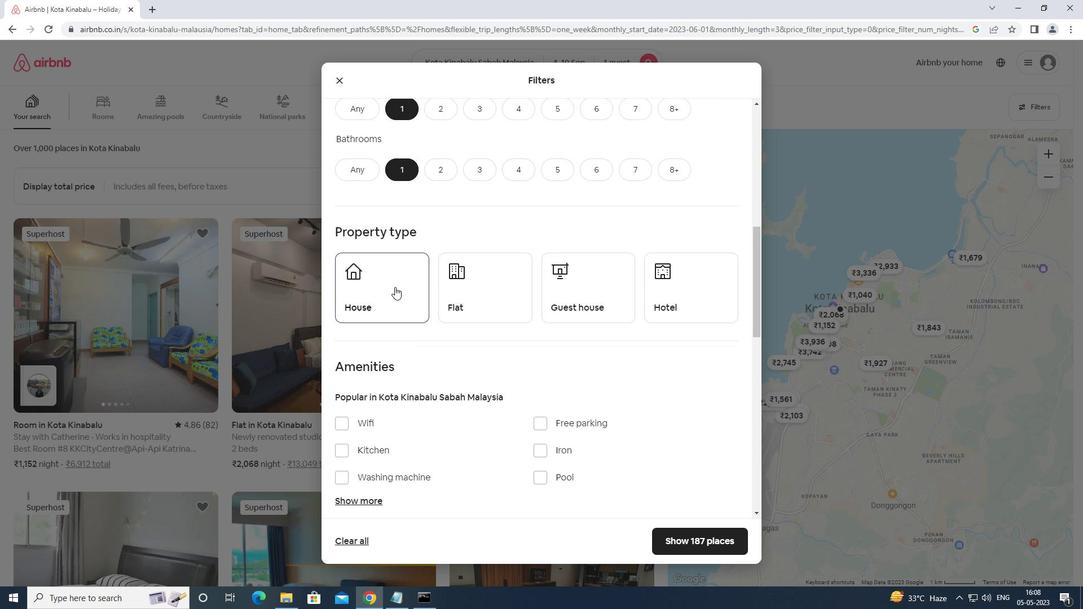 
Action: Mouse moved to (459, 295)
Screenshot: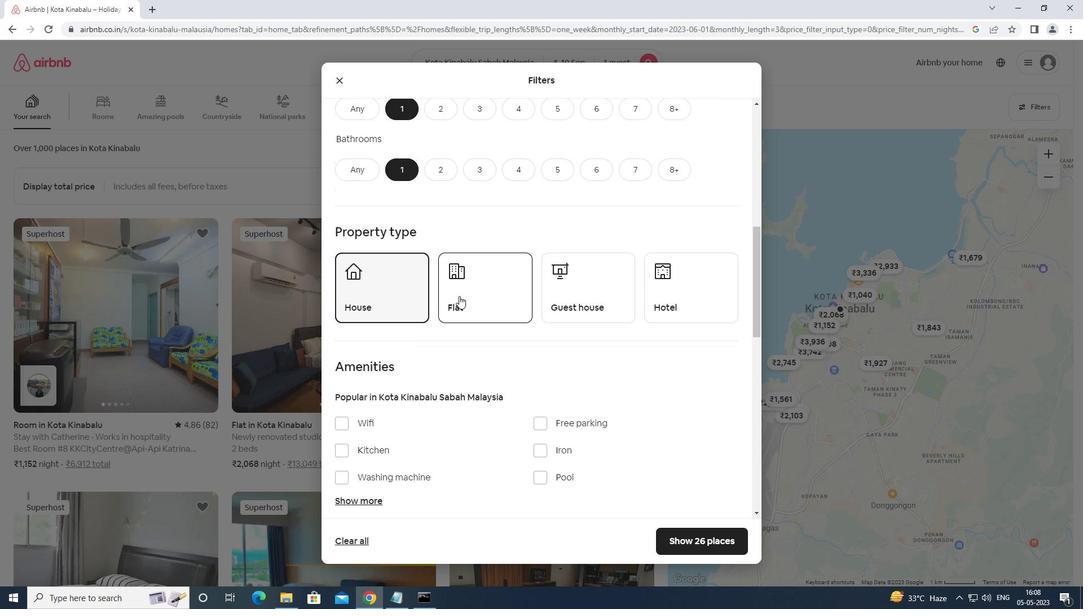
Action: Mouse pressed left at (459, 295)
Screenshot: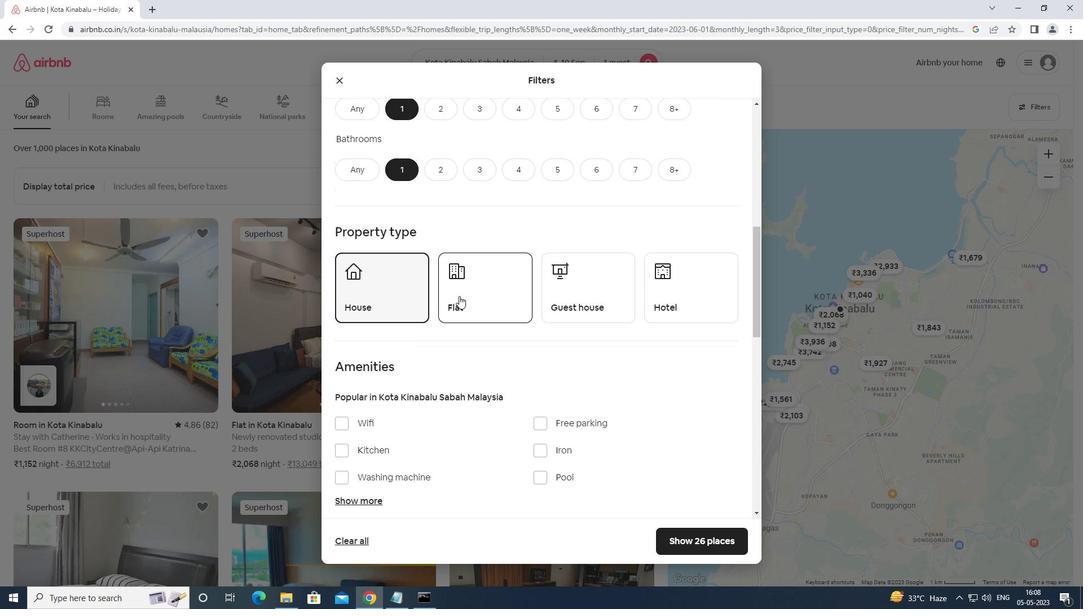 
Action: Mouse moved to (563, 299)
Screenshot: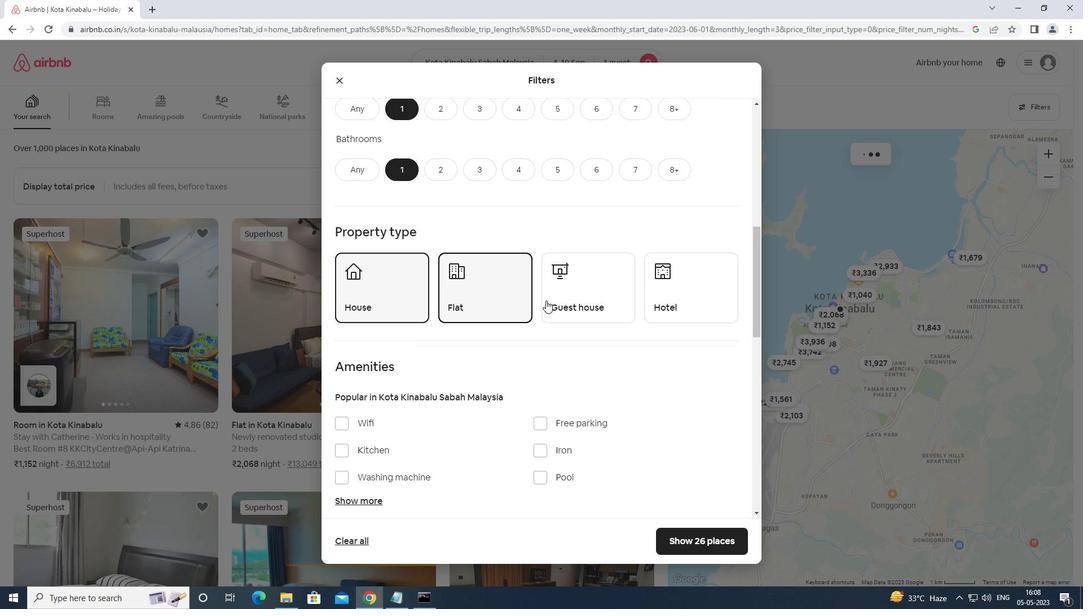 
Action: Mouse pressed left at (563, 299)
Screenshot: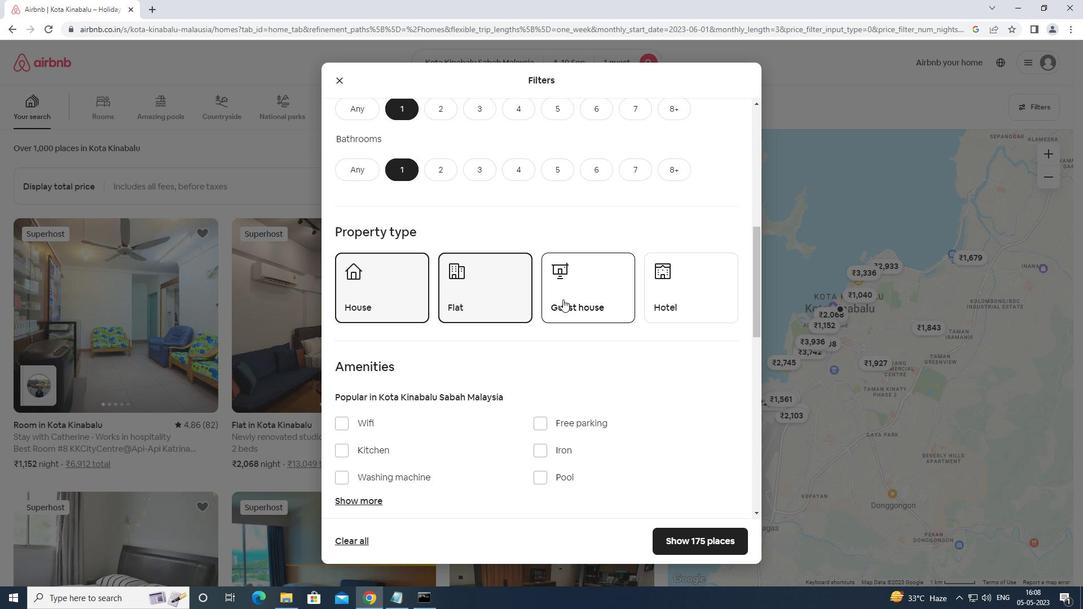 
Action: Mouse moved to (565, 299)
Screenshot: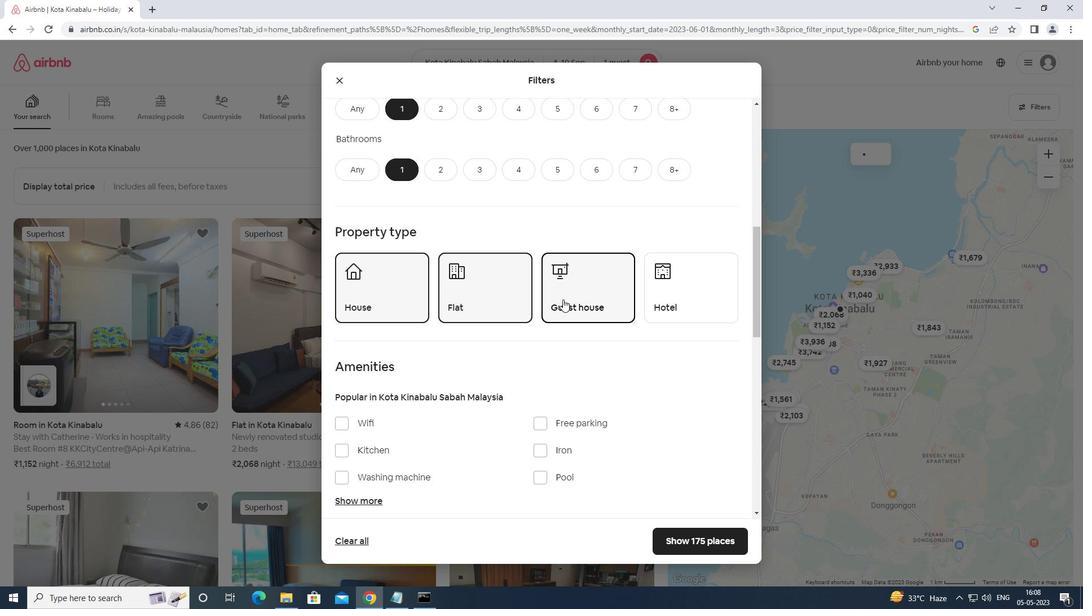 
Action: Mouse scrolled (565, 298) with delta (0, 0)
Screenshot: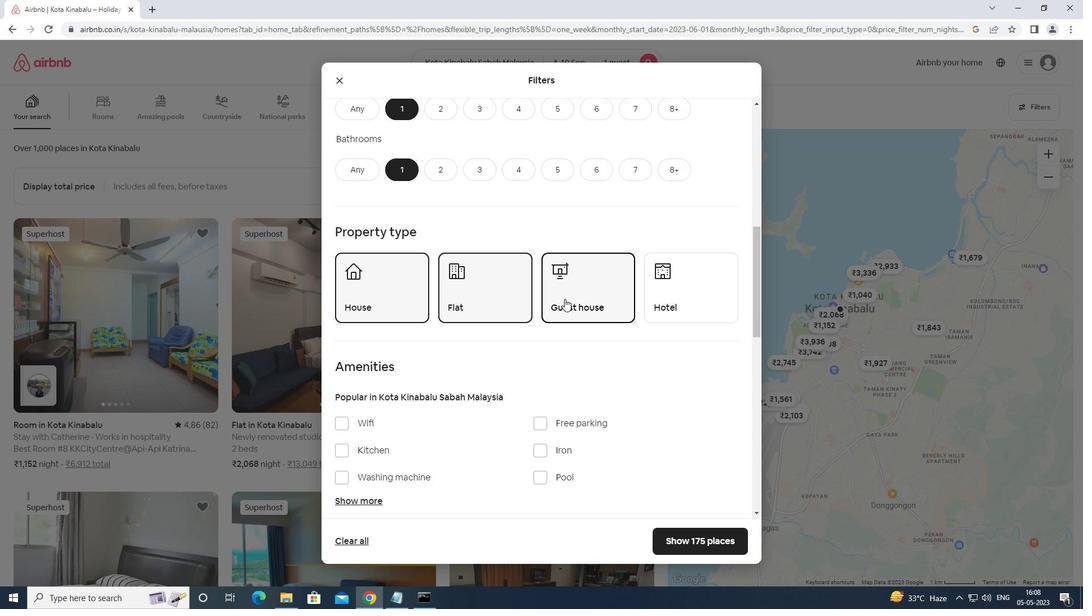 
Action: Mouse scrolled (565, 298) with delta (0, 0)
Screenshot: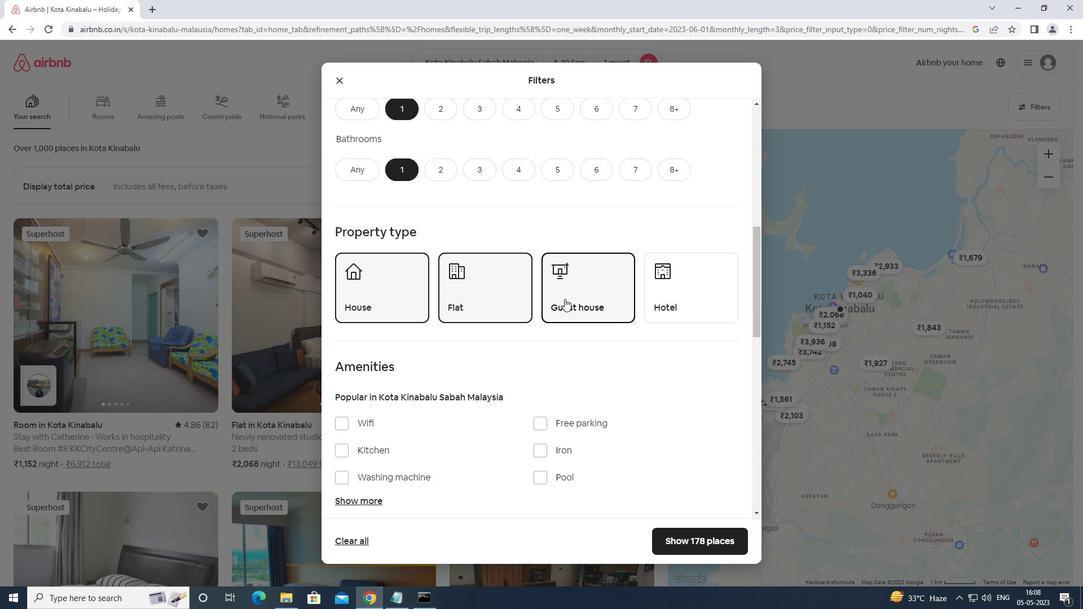 
Action: Mouse moved to (348, 307)
Screenshot: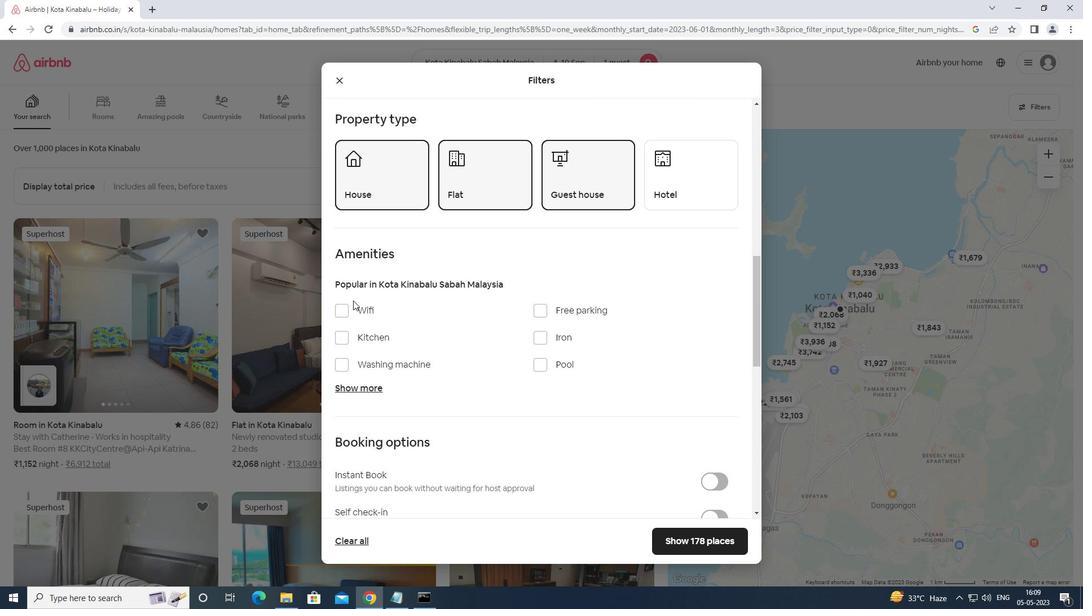 
Action: Mouse pressed left at (348, 307)
Screenshot: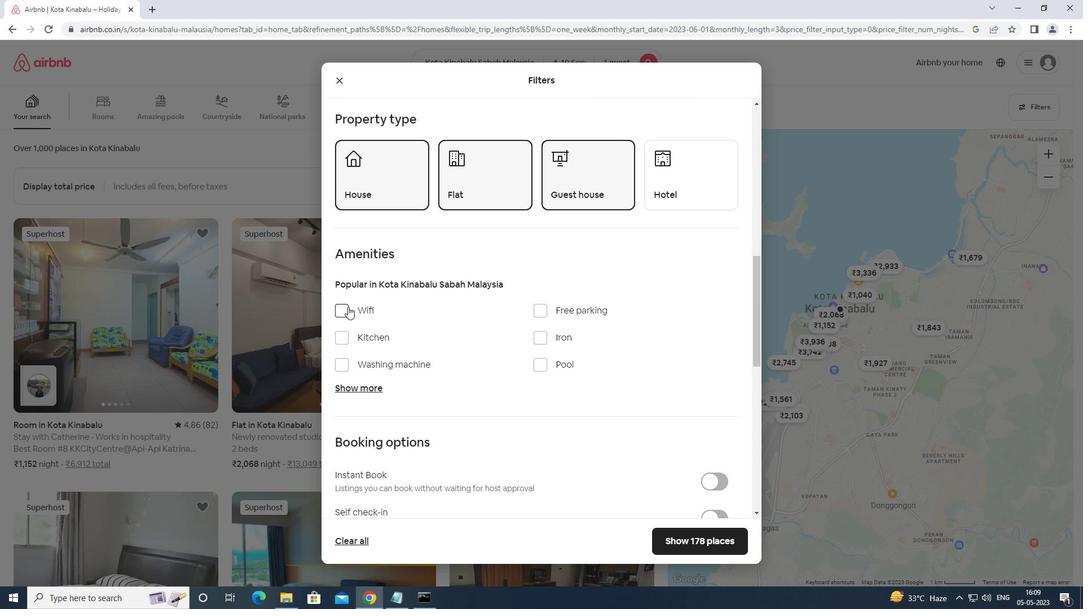 
Action: Mouse moved to (362, 308)
Screenshot: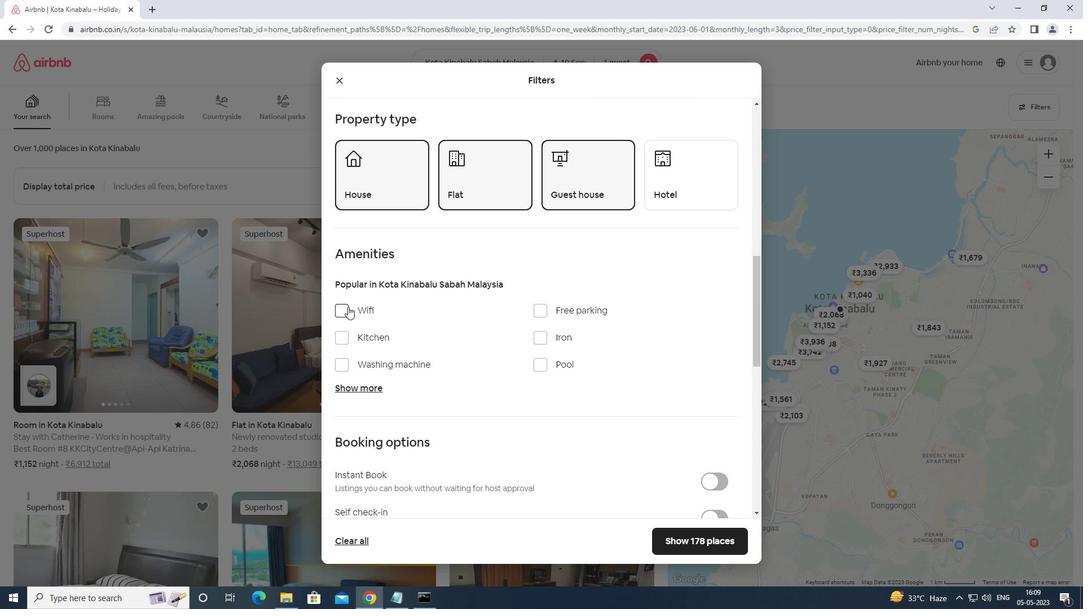 
Action: Mouse scrolled (362, 308) with delta (0, 0)
Screenshot: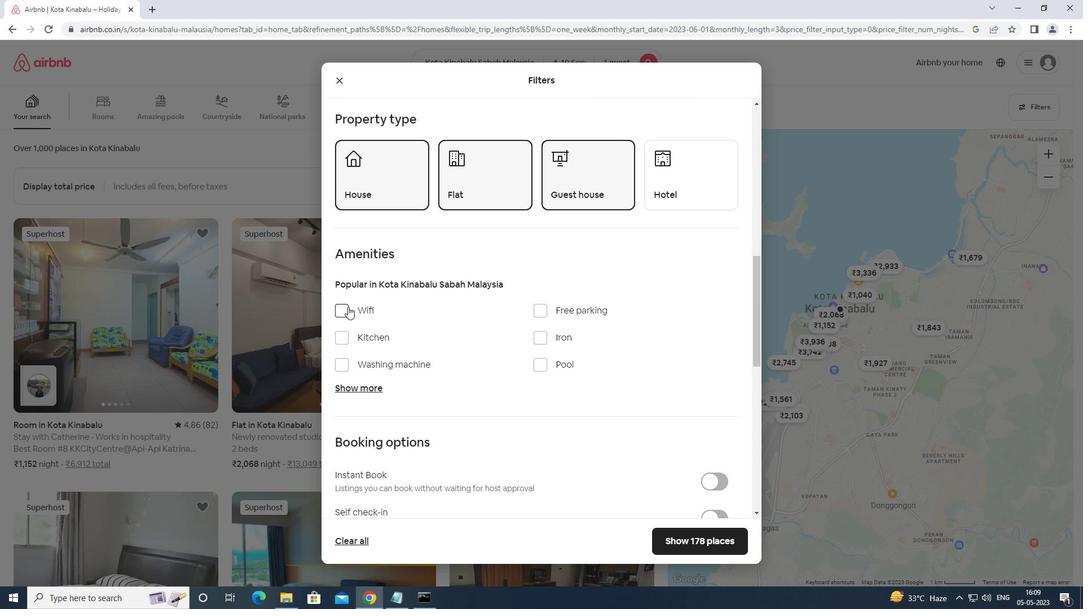 
Action: Mouse moved to (401, 316)
Screenshot: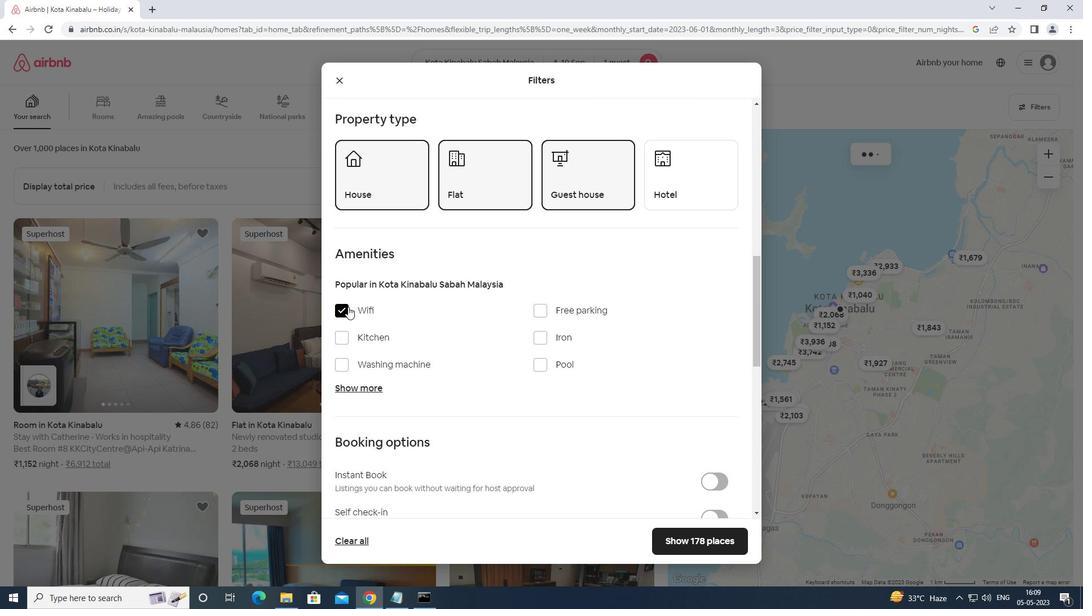 
Action: Mouse scrolled (401, 316) with delta (0, 0)
Screenshot: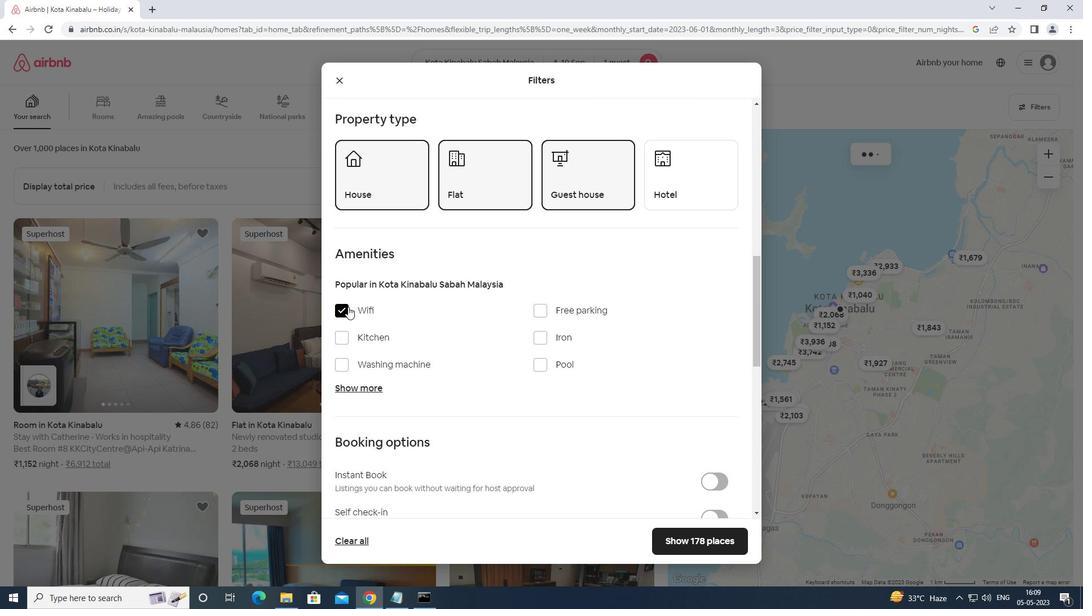 
Action: Mouse moved to (715, 401)
Screenshot: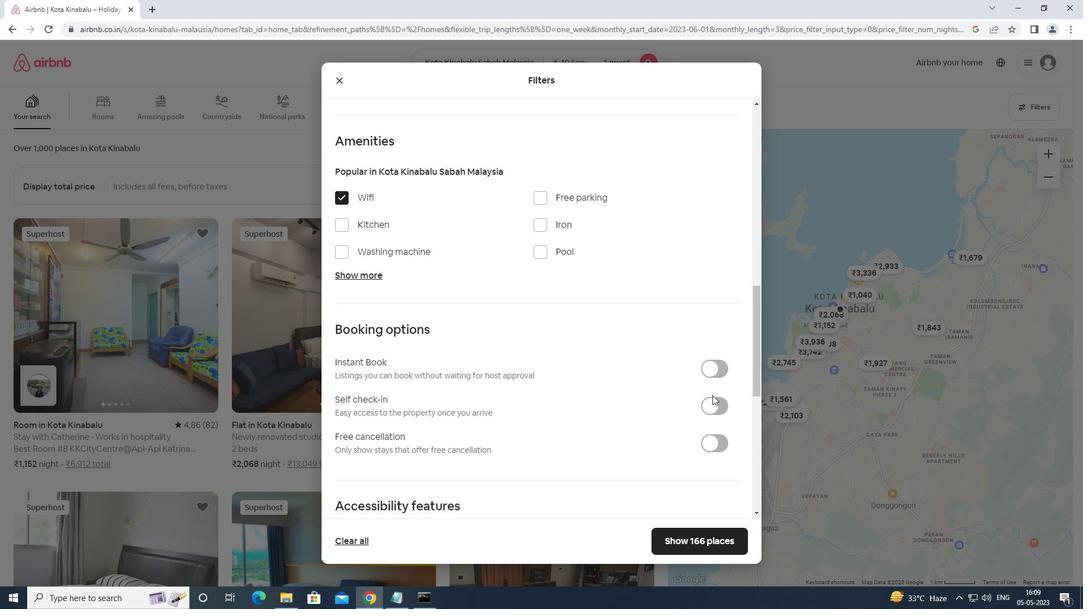 
Action: Mouse pressed left at (715, 401)
Screenshot: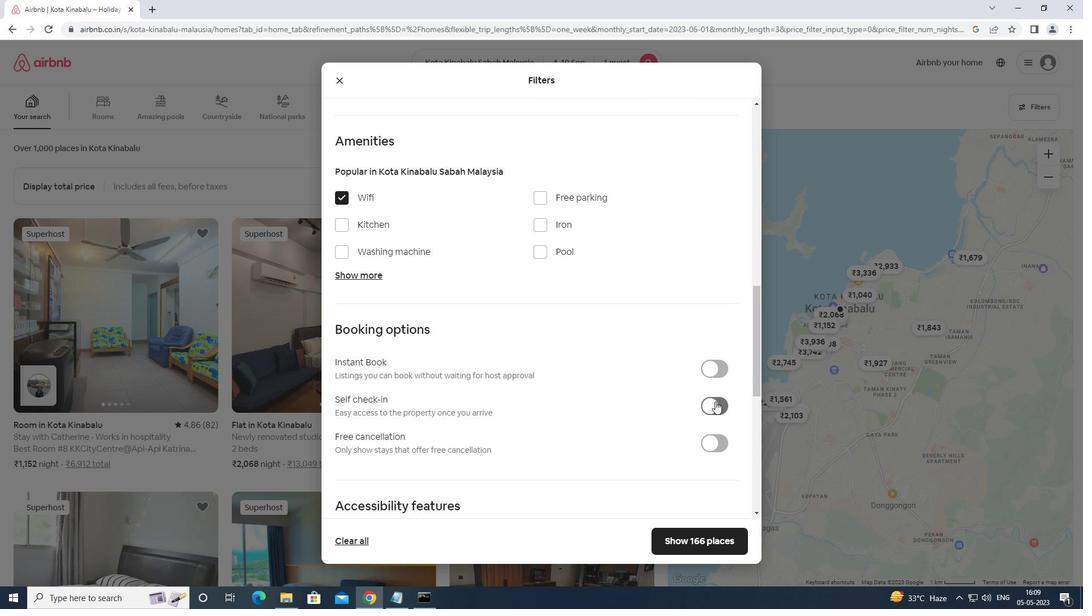 
Action: Mouse moved to (715, 401)
Screenshot: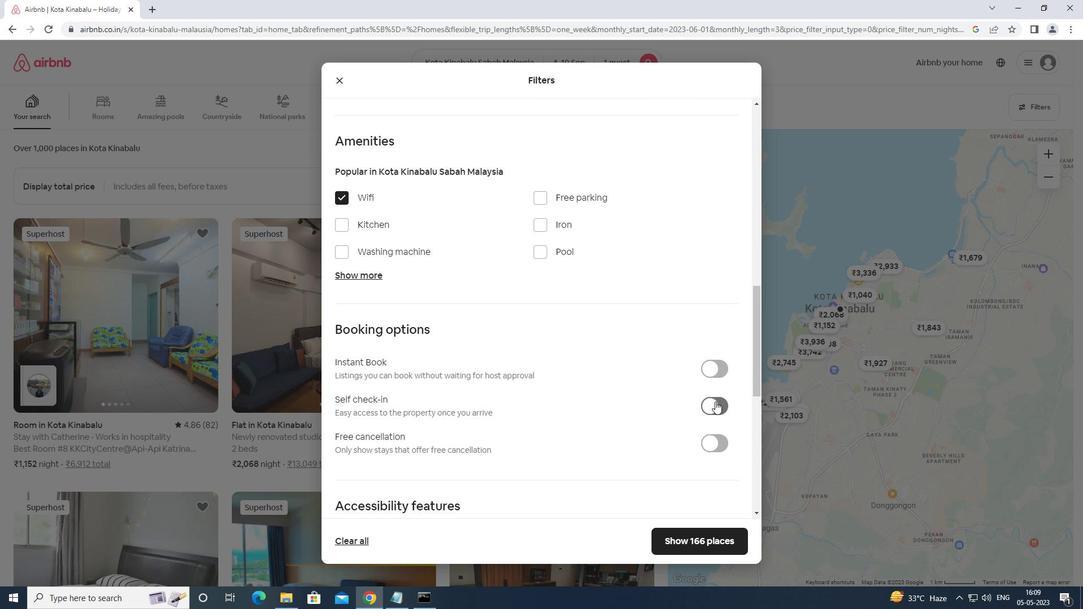 
Action: Mouse scrolled (715, 401) with delta (0, 0)
Screenshot: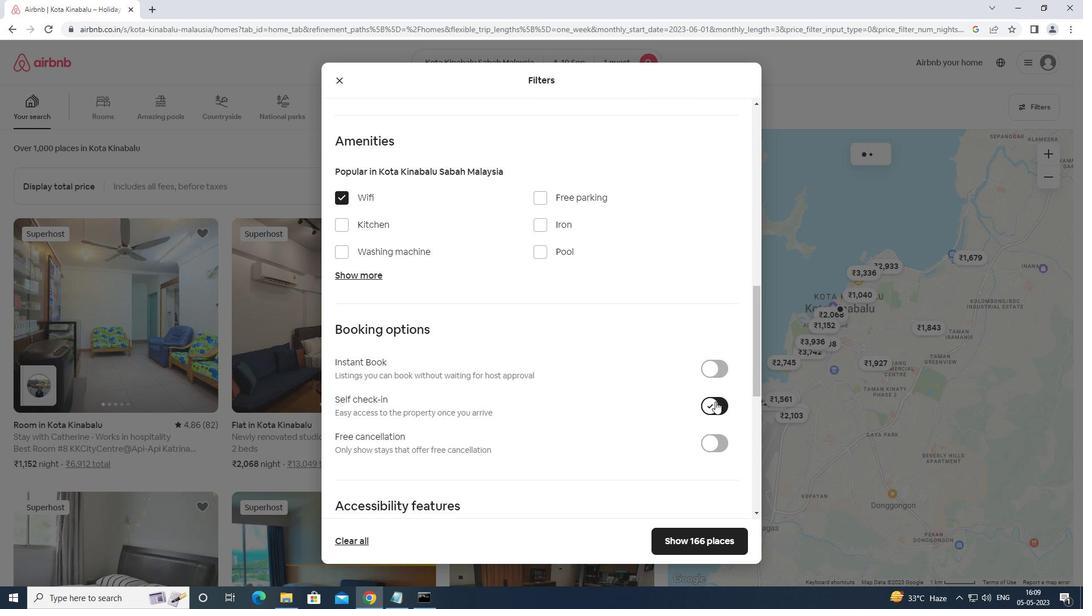 
Action: Mouse moved to (714, 401)
Screenshot: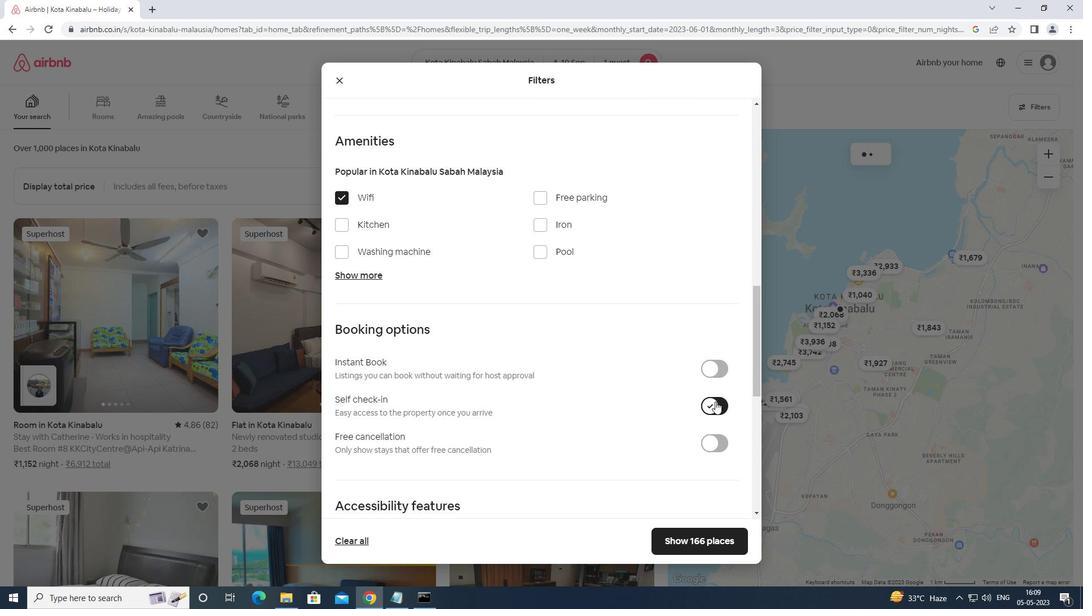 
Action: Mouse scrolled (714, 401) with delta (0, 0)
Screenshot: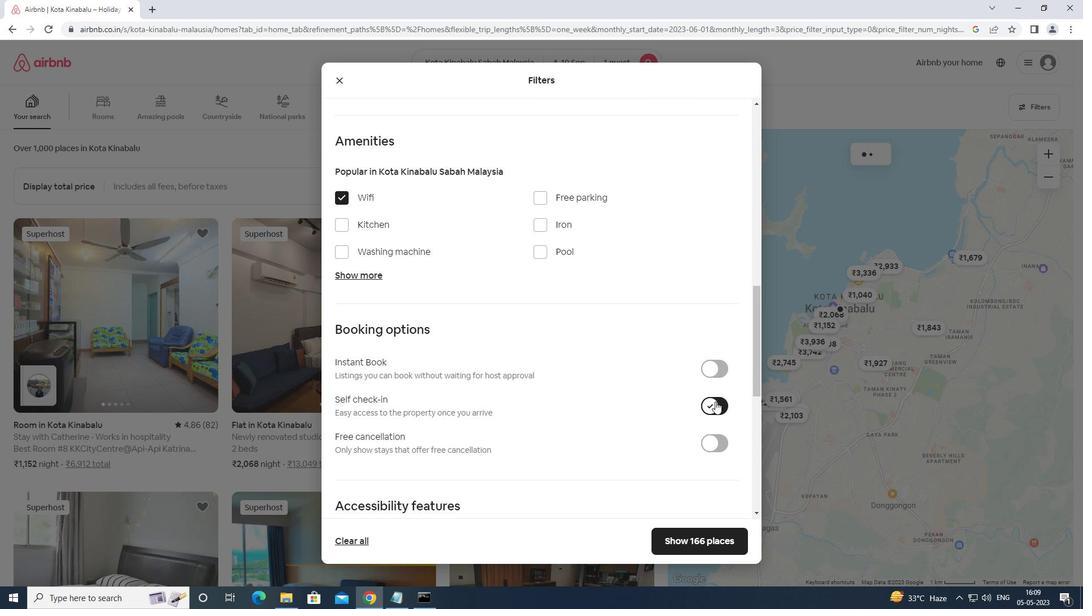 
Action: Mouse scrolled (714, 401) with delta (0, 0)
Screenshot: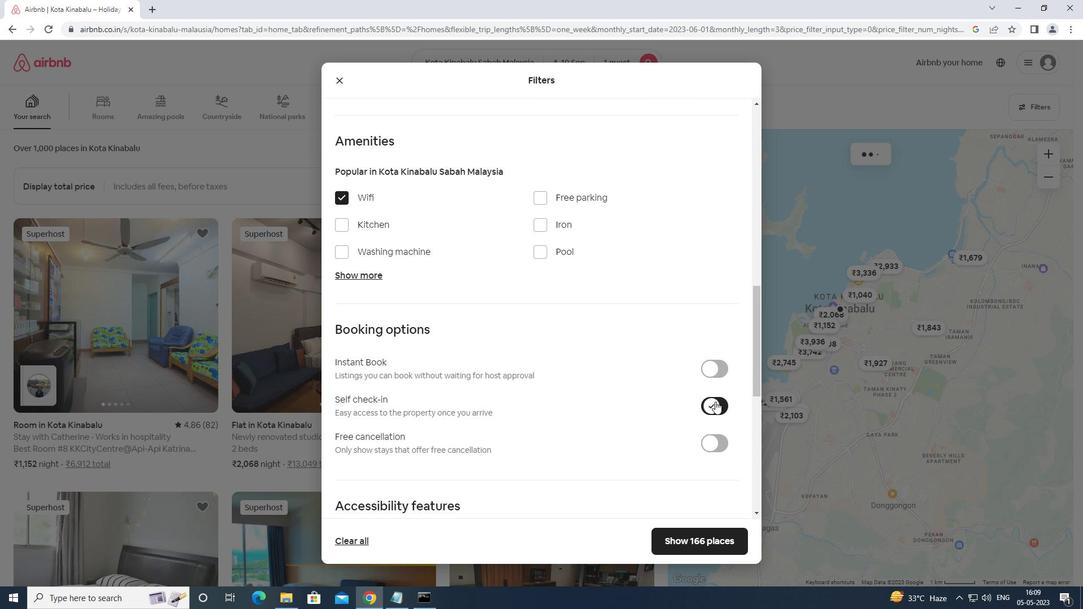 
Action: Mouse moved to (479, 412)
Screenshot: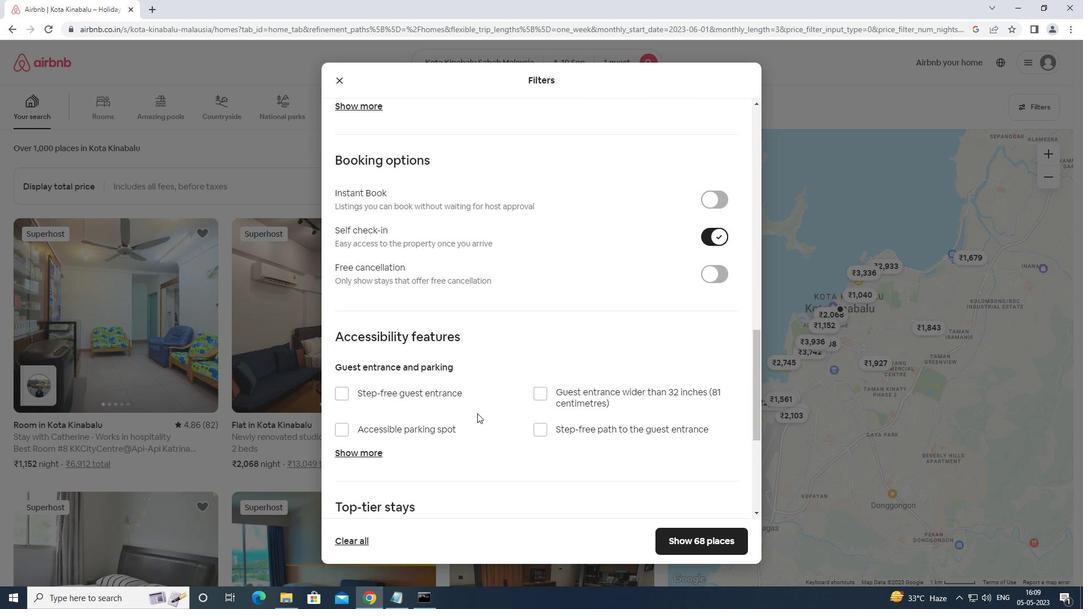 
Action: Mouse scrolled (479, 411) with delta (0, 0)
Screenshot: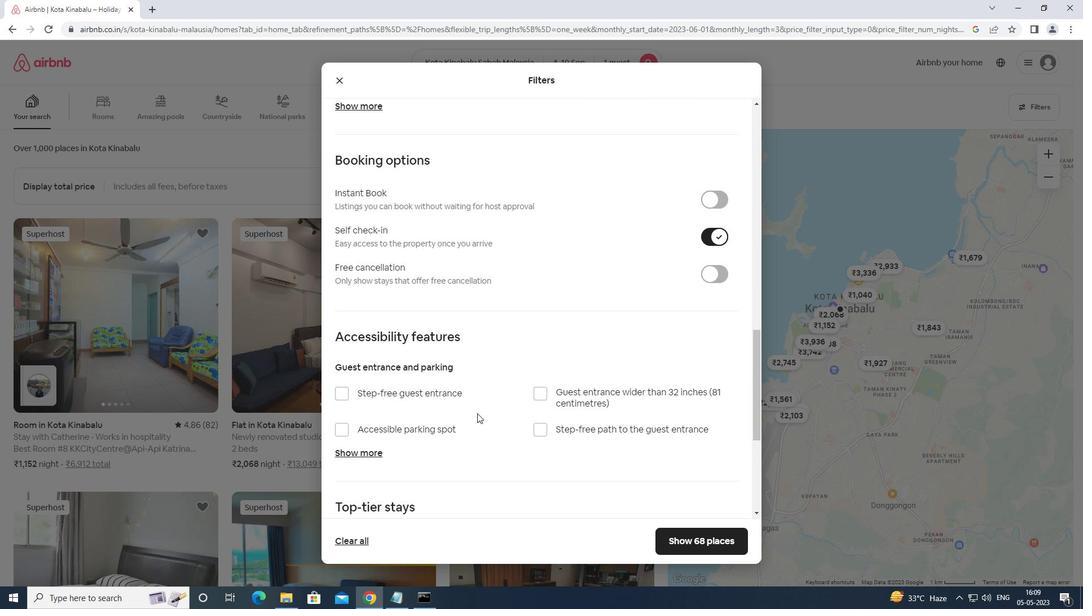 
Action: Mouse scrolled (479, 411) with delta (0, 0)
Screenshot: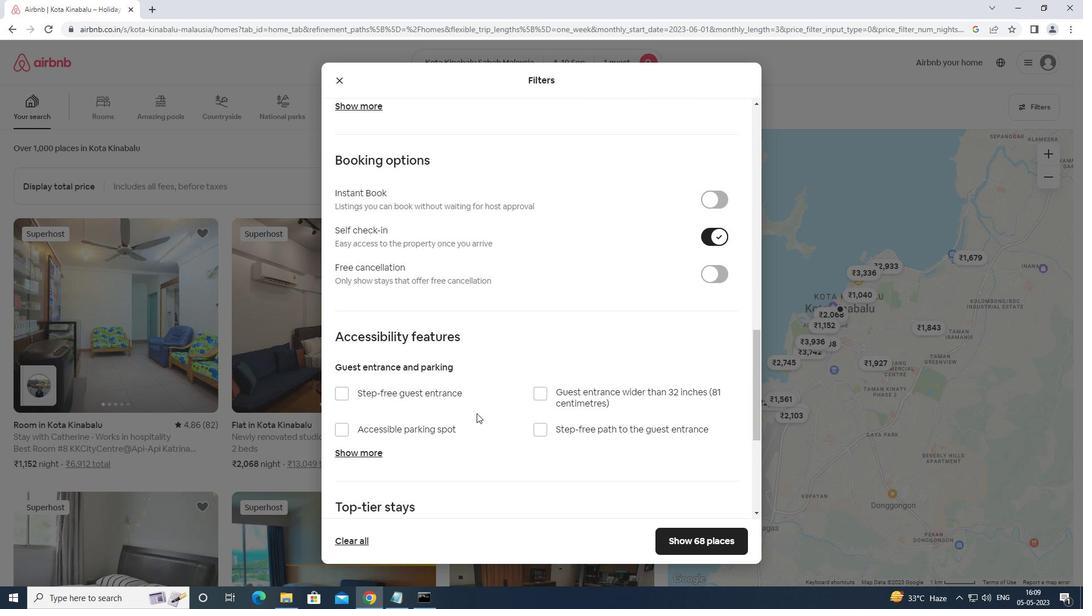 
Action: Mouse scrolled (479, 411) with delta (0, 0)
Screenshot: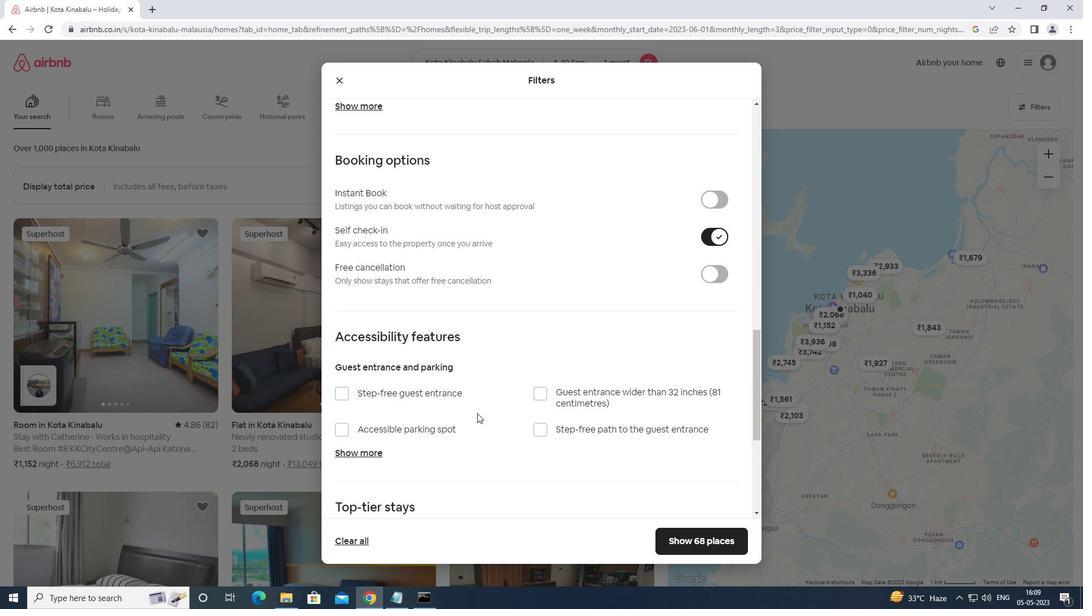 
Action: Mouse moved to (716, 378)
Screenshot: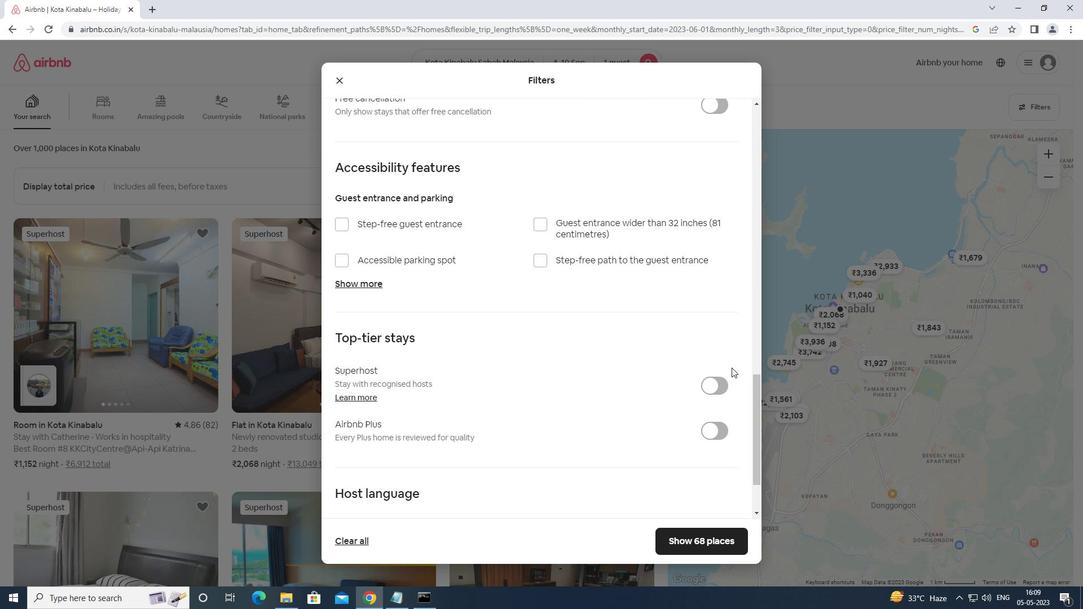 
Action: Mouse scrolled (716, 377) with delta (0, 0)
Screenshot: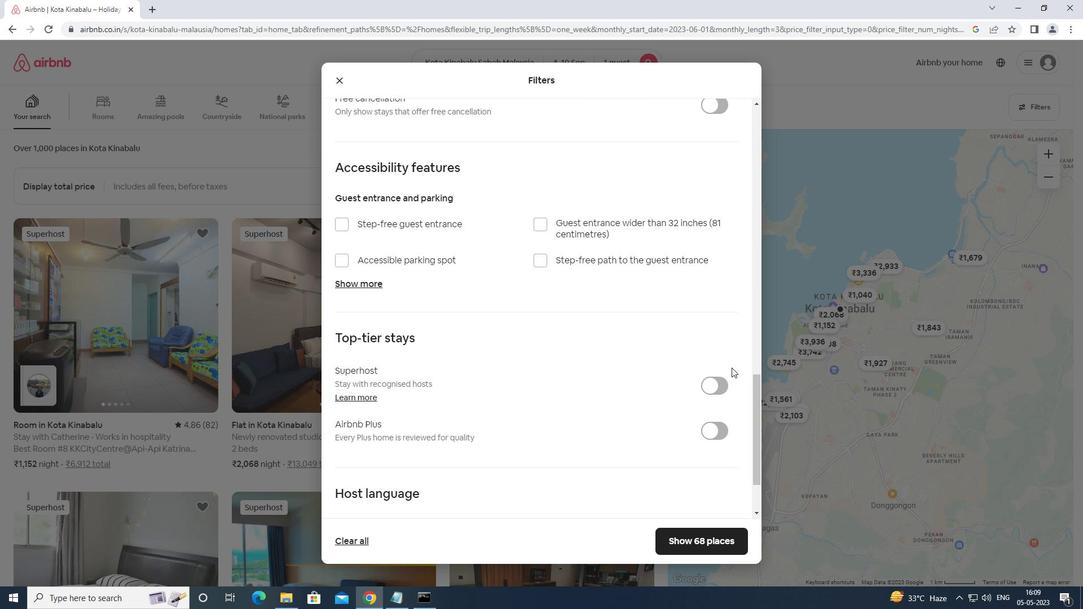 
Action: Mouse moved to (708, 382)
Screenshot: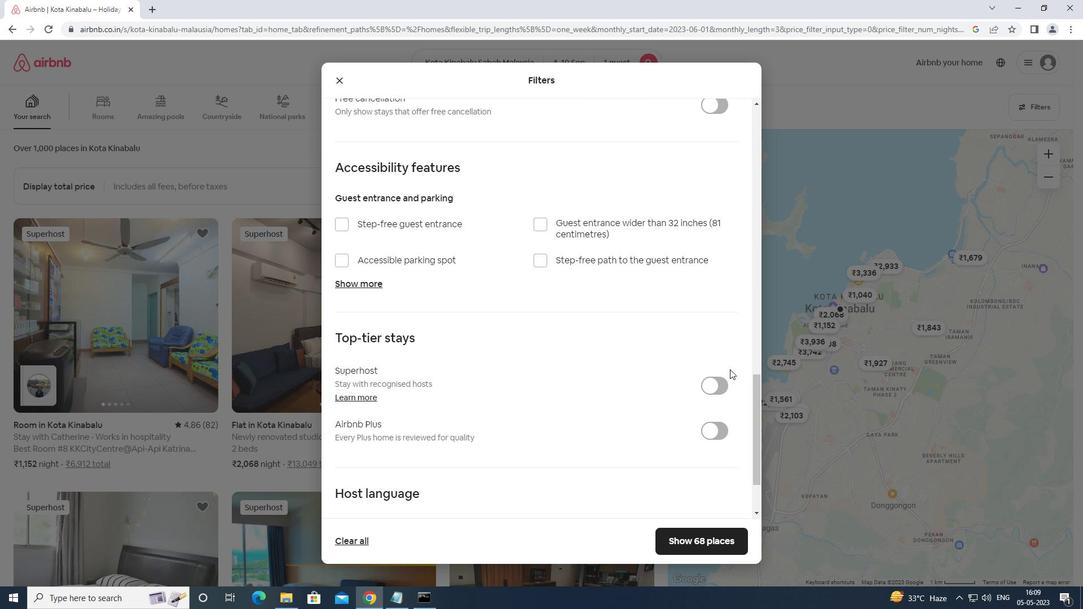 
Action: Mouse scrolled (708, 382) with delta (0, 0)
Screenshot: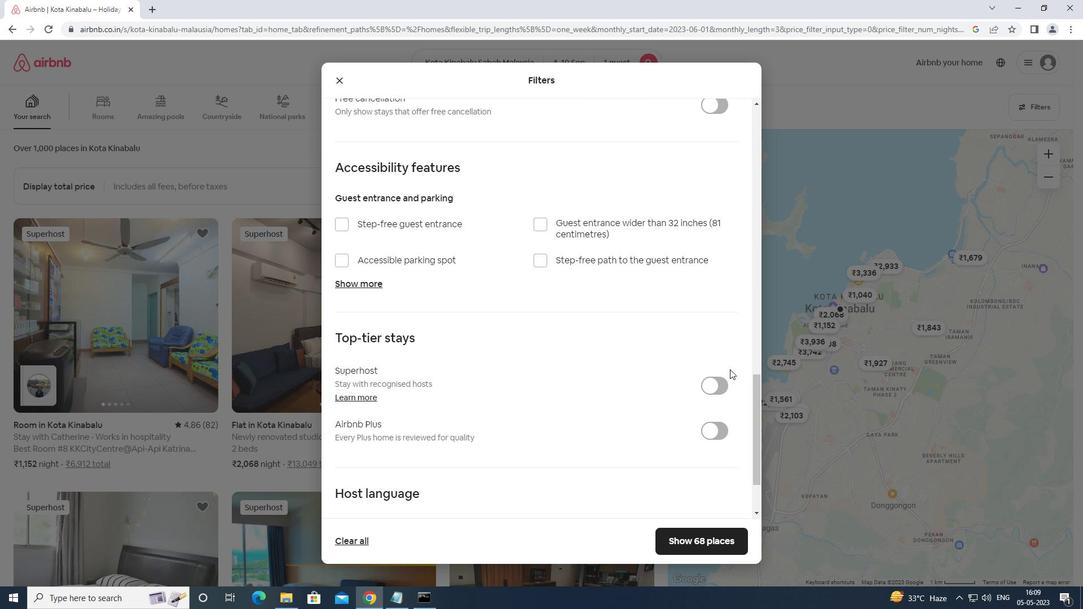 
Action: Mouse moved to (686, 388)
Screenshot: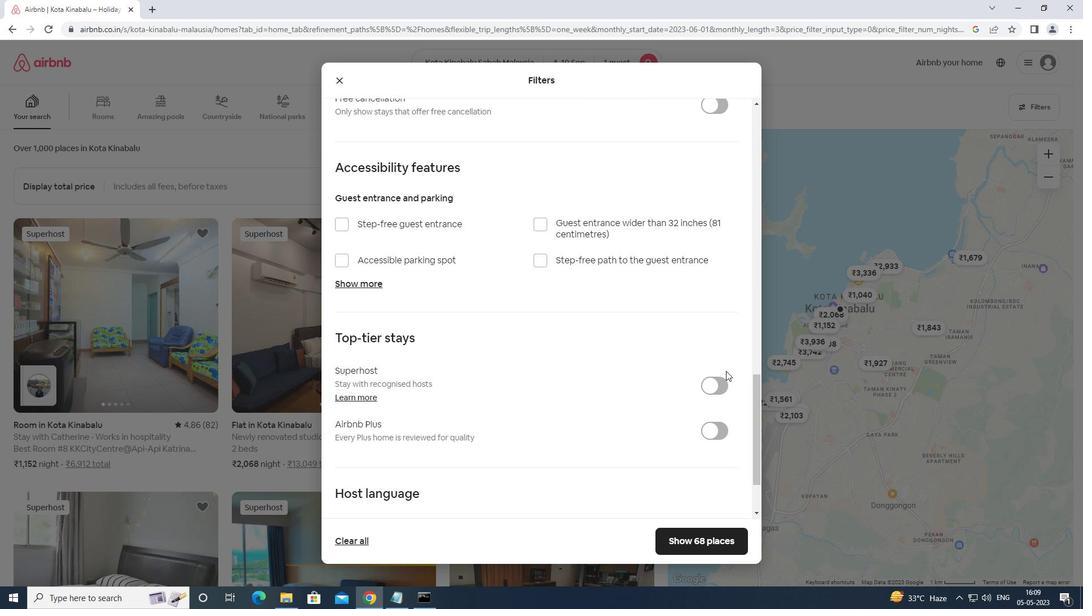 
Action: Mouse scrolled (686, 388) with delta (0, 0)
Screenshot: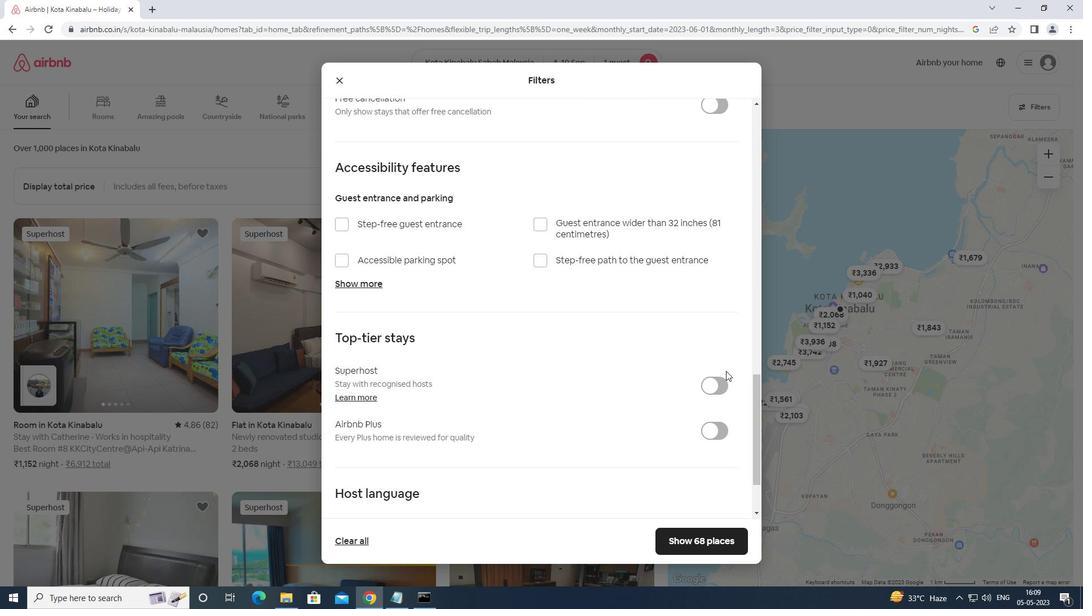 
Action: Mouse moved to (344, 438)
Screenshot: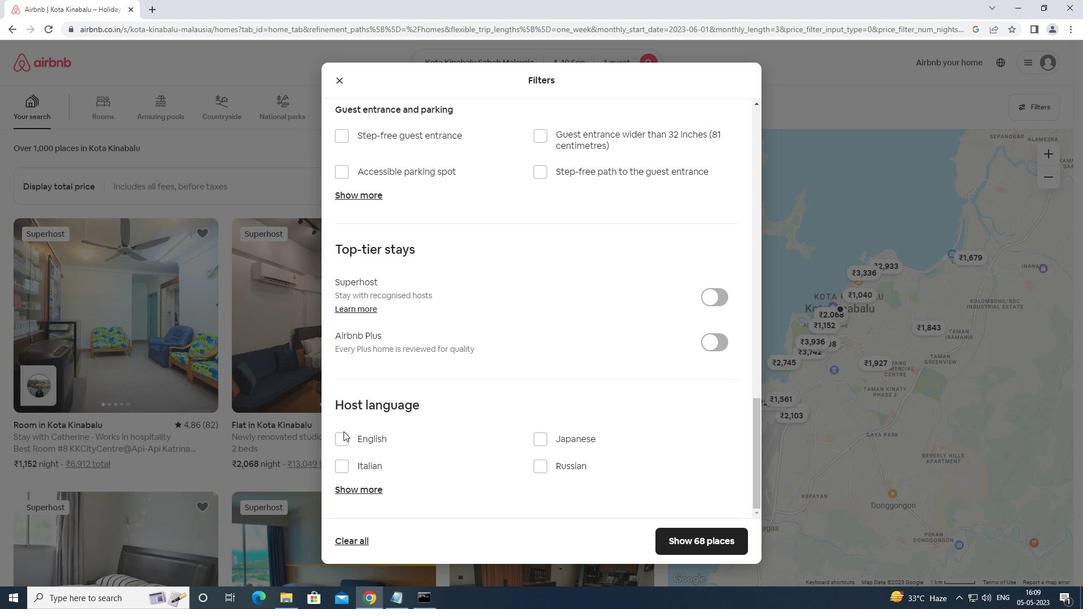 
Action: Mouse pressed left at (344, 438)
Screenshot: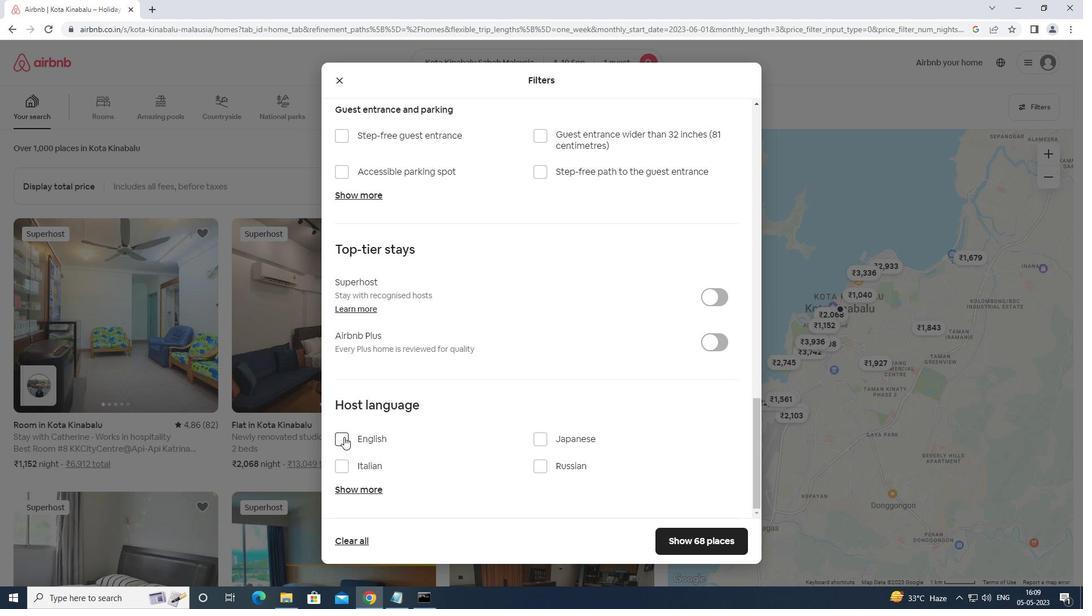 
Action: Mouse moved to (698, 537)
Screenshot: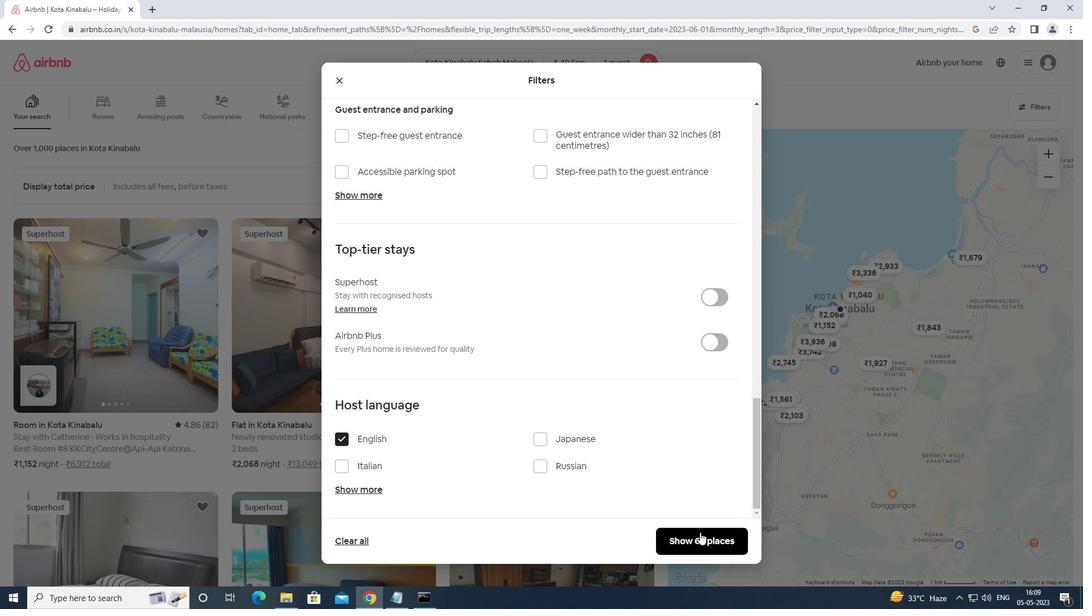 
Action: Mouse pressed left at (698, 537)
Screenshot: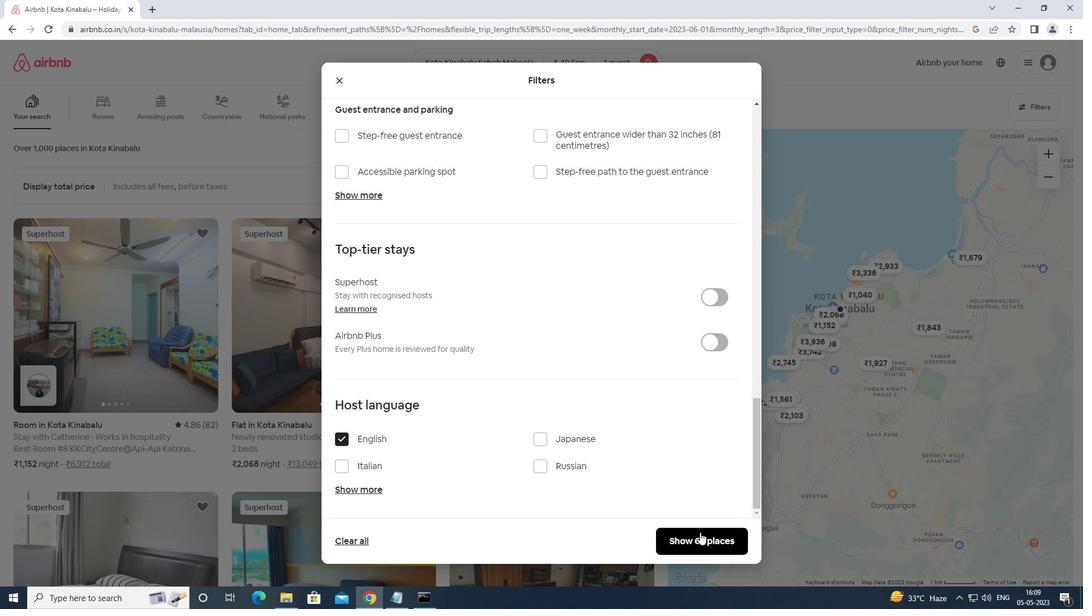
Action: Mouse moved to (698, 538)
Screenshot: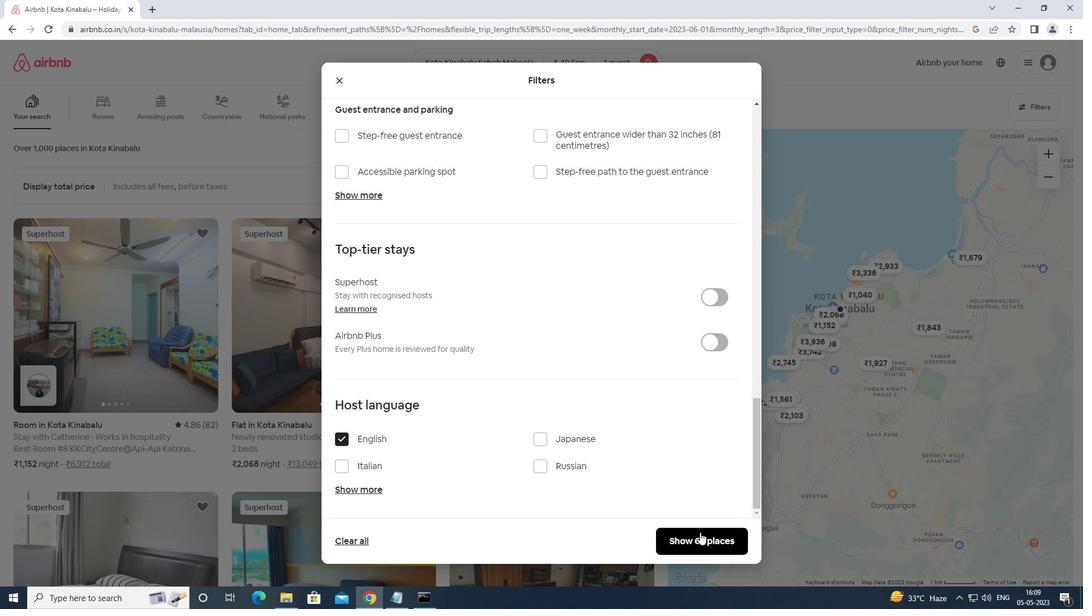
